 Task: Create a due date automation trigger when advanced on, on the monday of the week a card is due add fields without custom field "Resume" set to a date between 1 and 7 days ago at 11:00 AM.
Action: Mouse moved to (1235, 103)
Screenshot: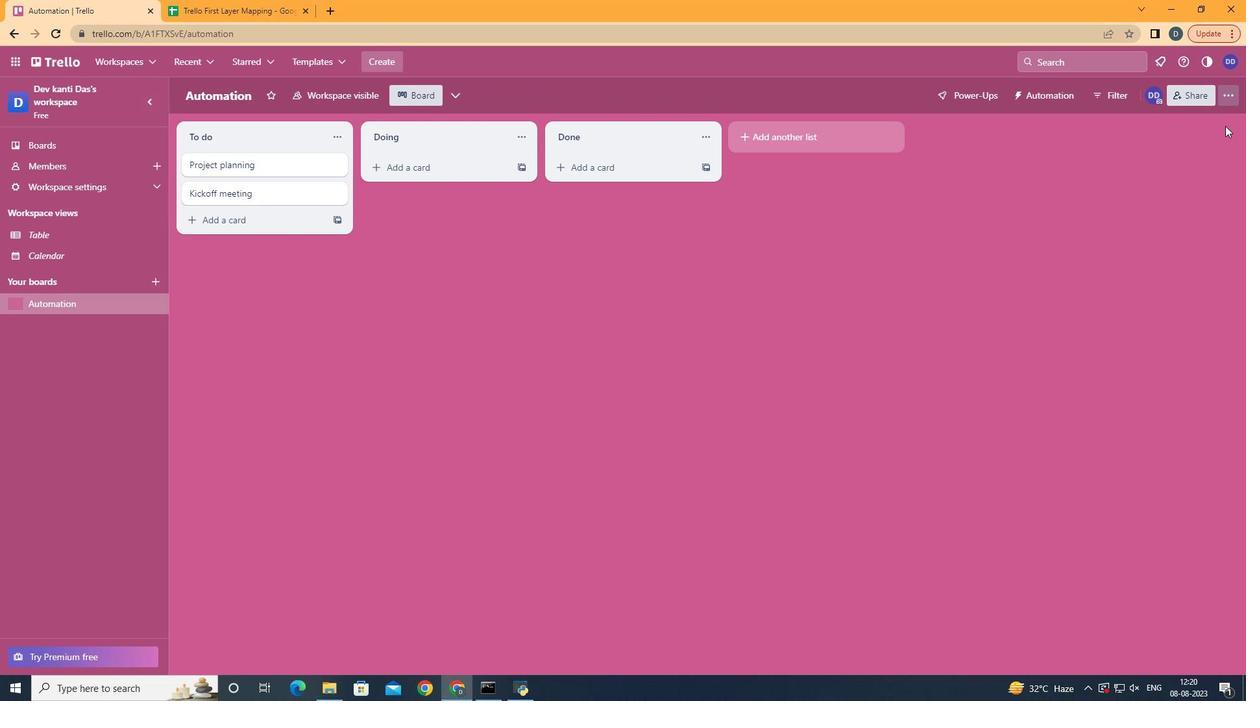 
Action: Mouse pressed left at (1235, 103)
Screenshot: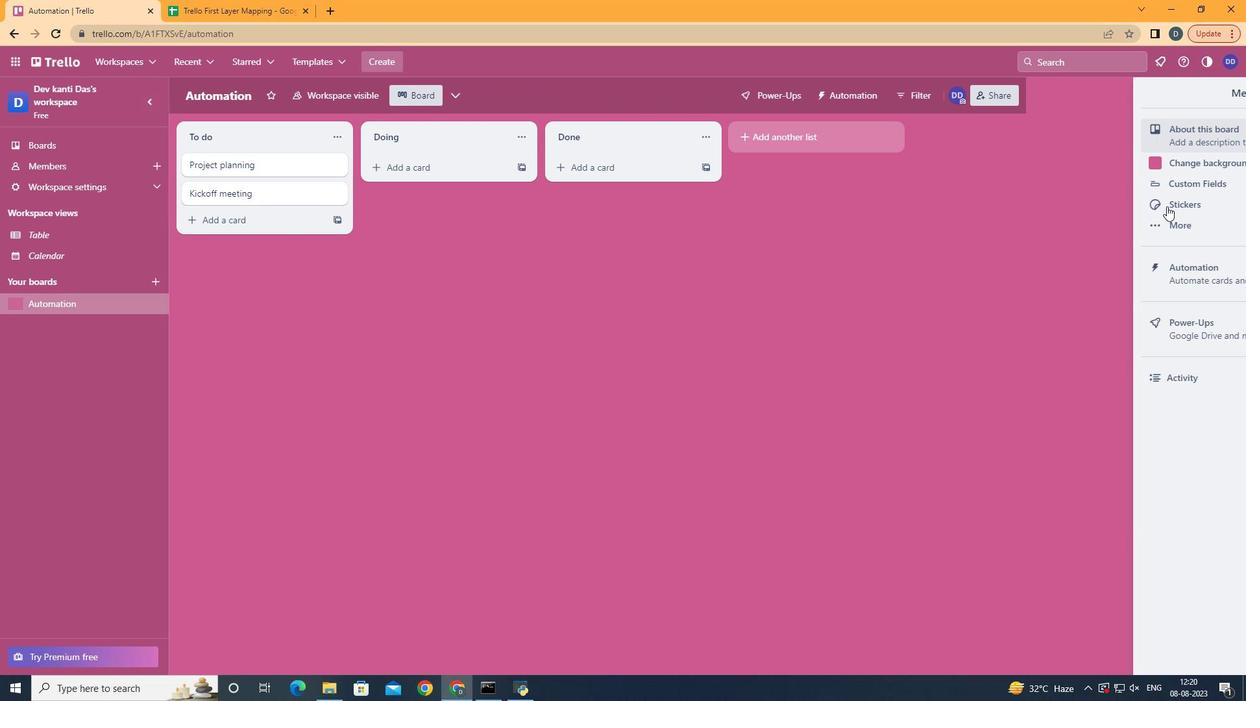 
Action: Mouse moved to (1129, 286)
Screenshot: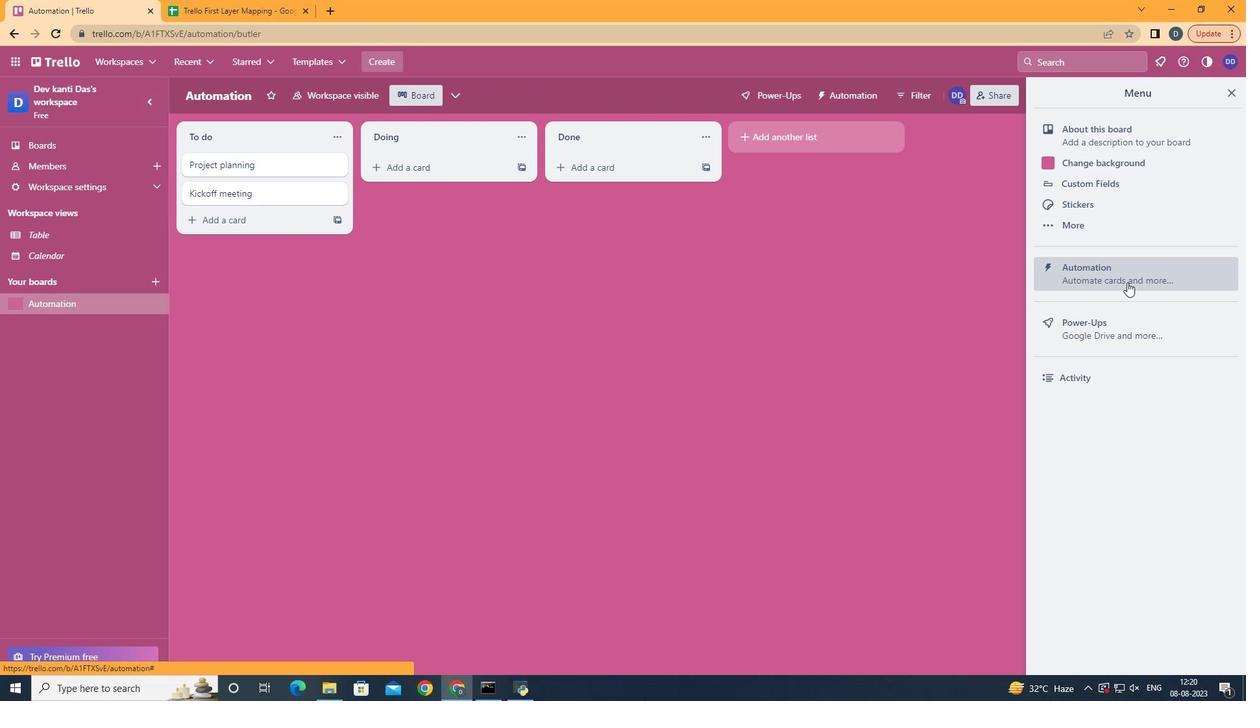 
Action: Mouse pressed left at (1129, 286)
Screenshot: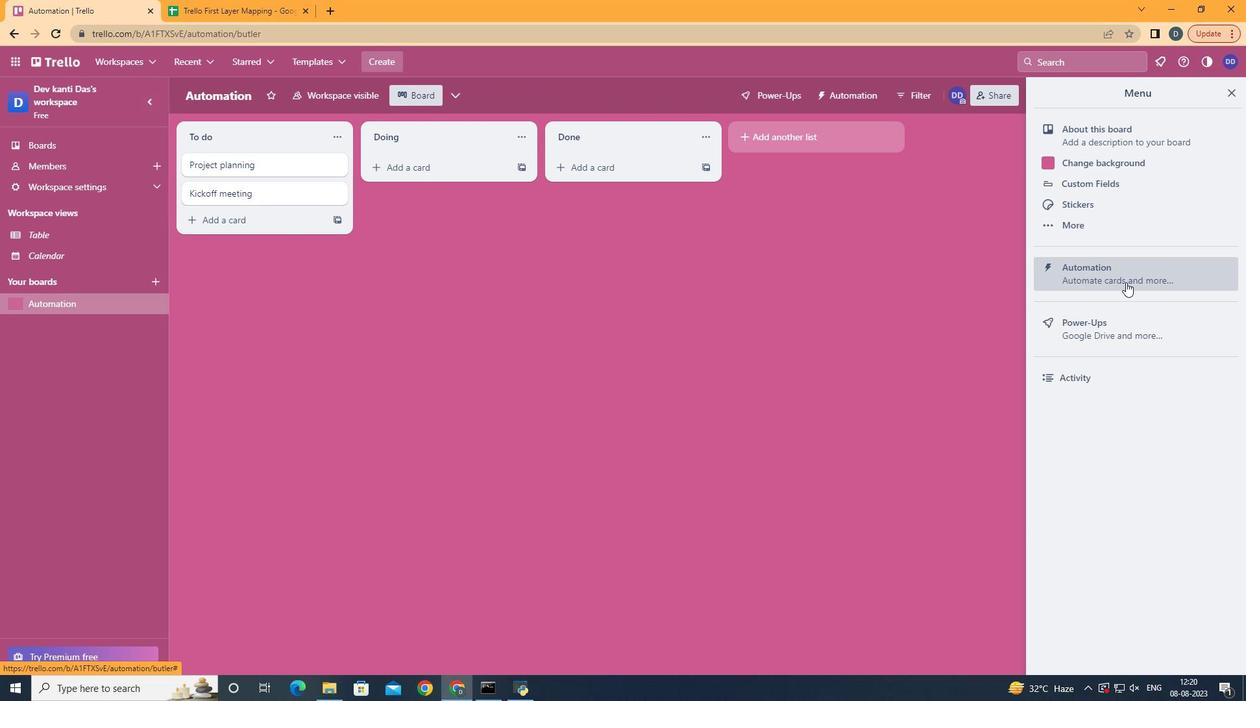 
Action: Mouse moved to (227, 254)
Screenshot: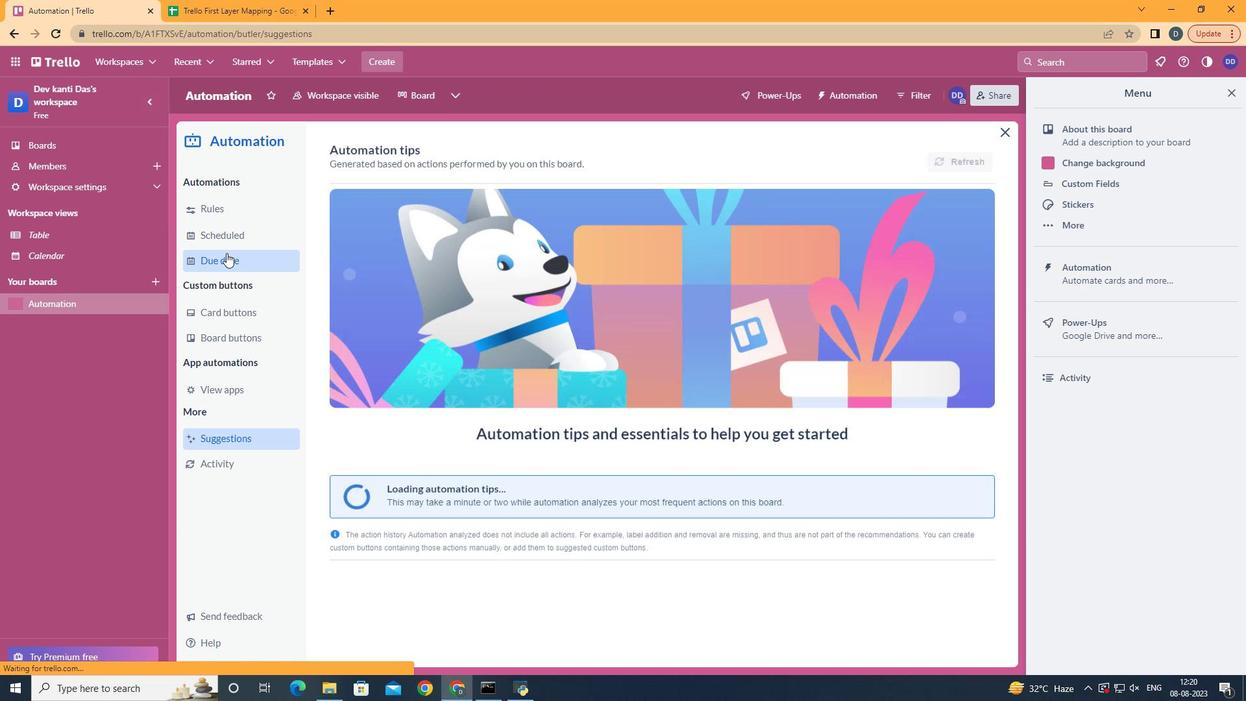 
Action: Mouse pressed left at (227, 254)
Screenshot: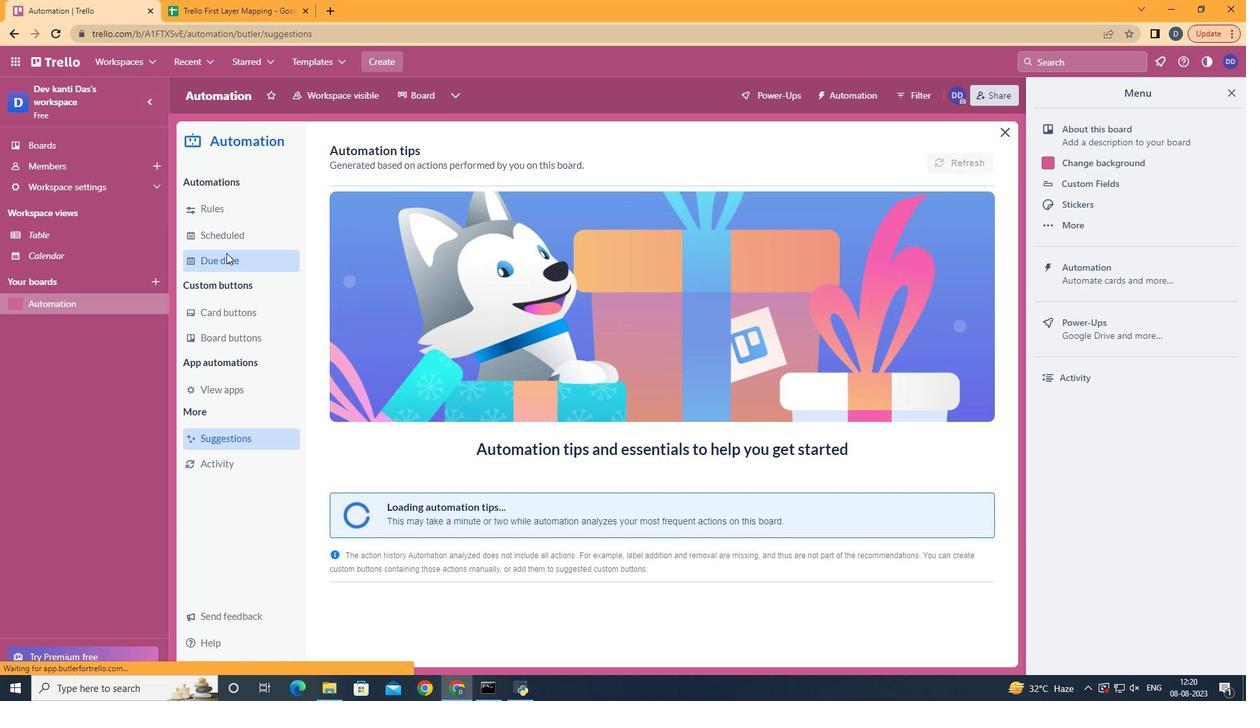 
Action: Mouse moved to (914, 149)
Screenshot: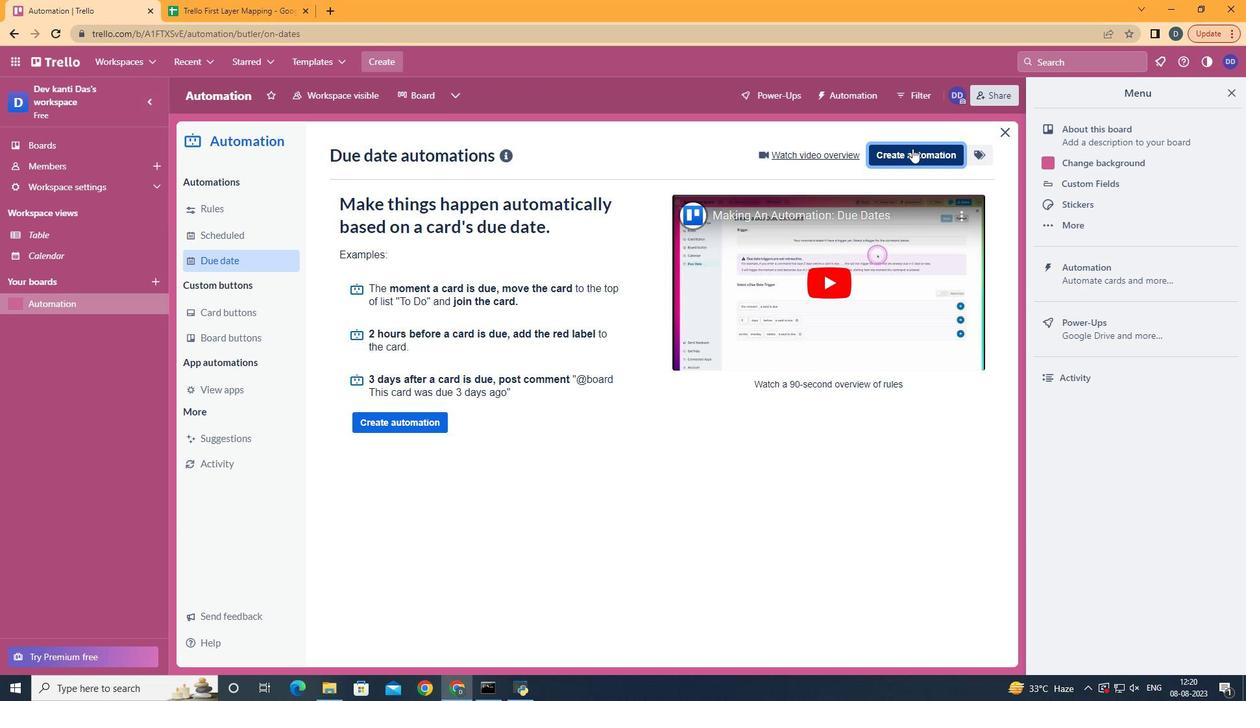 
Action: Mouse pressed left at (914, 149)
Screenshot: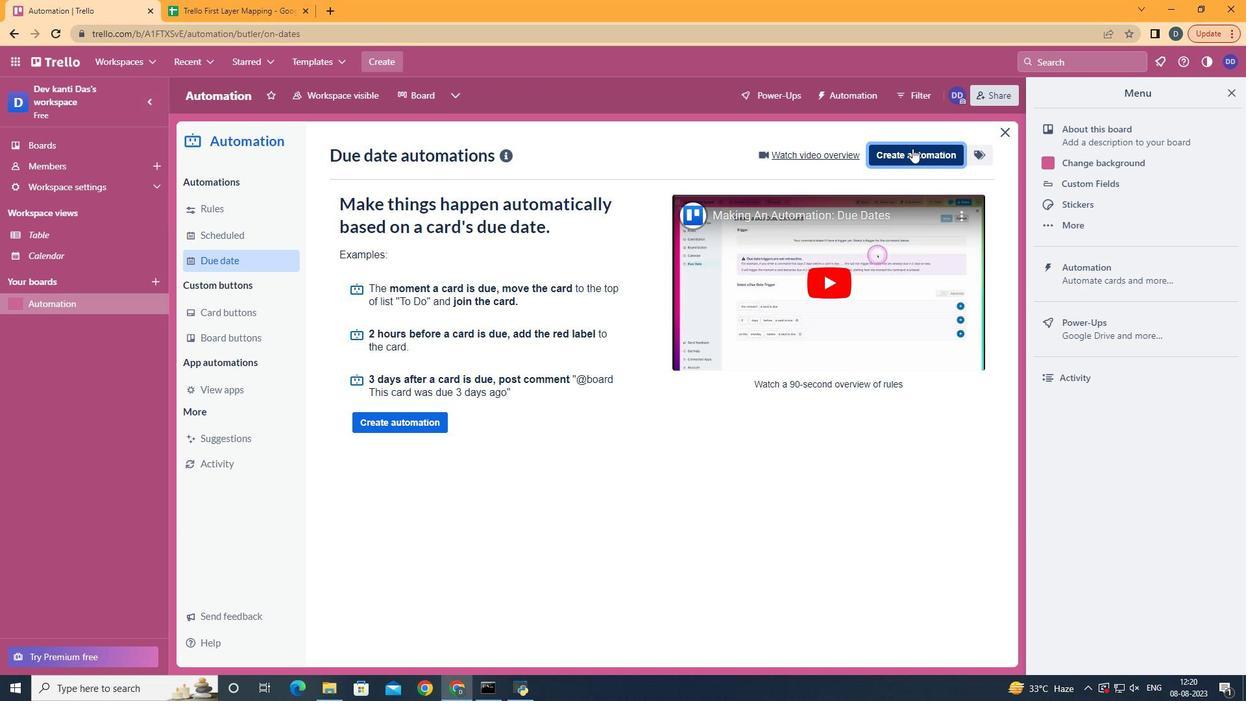 
Action: Mouse moved to (688, 281)
Screenshot: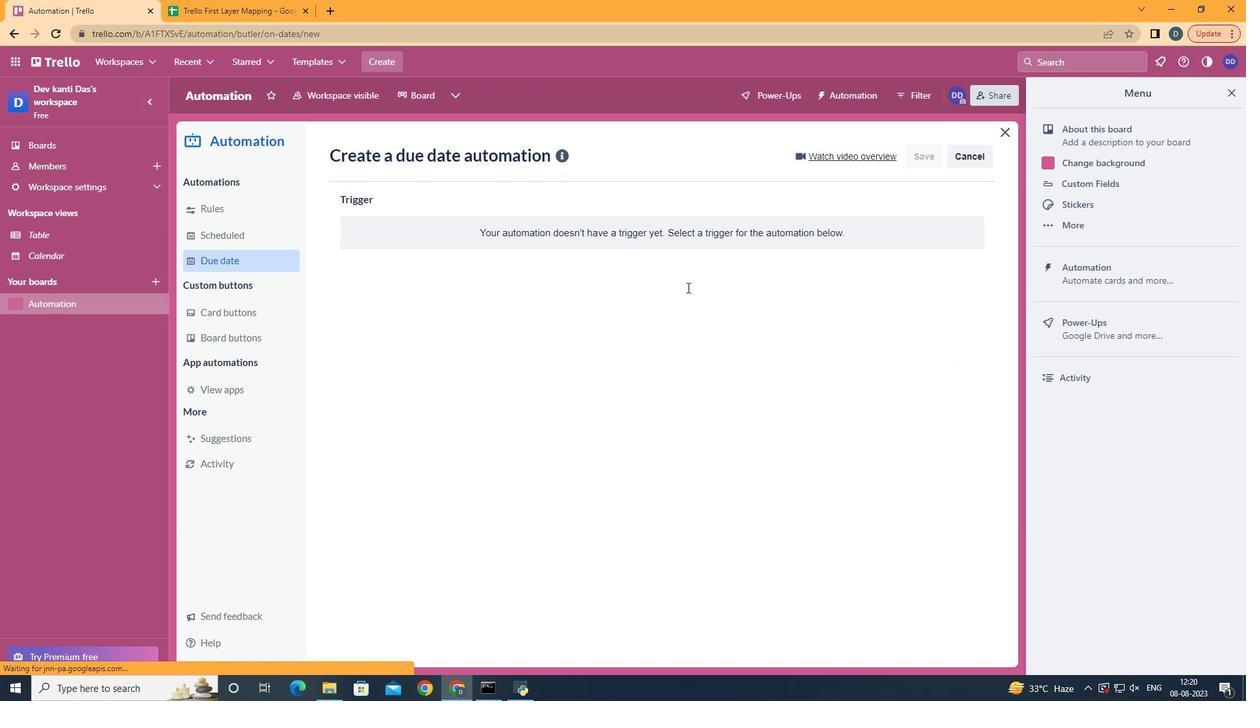 
Action: Mouse pressed left at (688, 281)
Screenshot: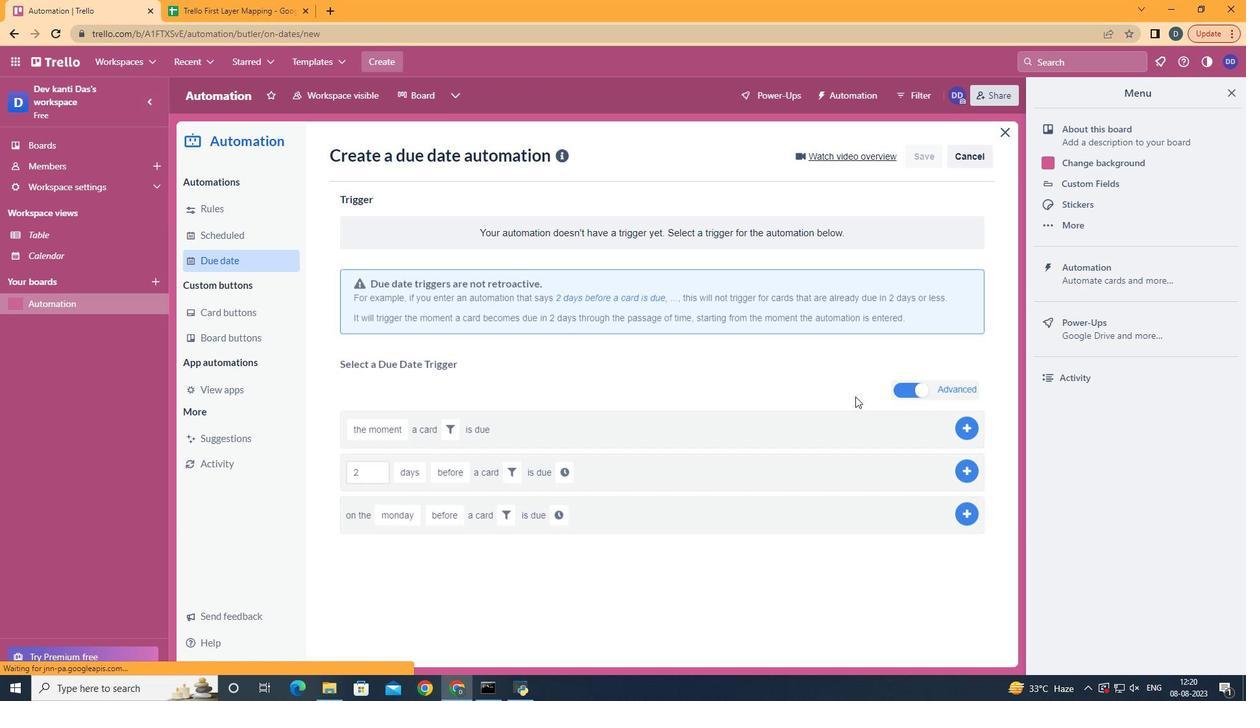 
Action: Mouse moved to (413, 344)
Screenshot: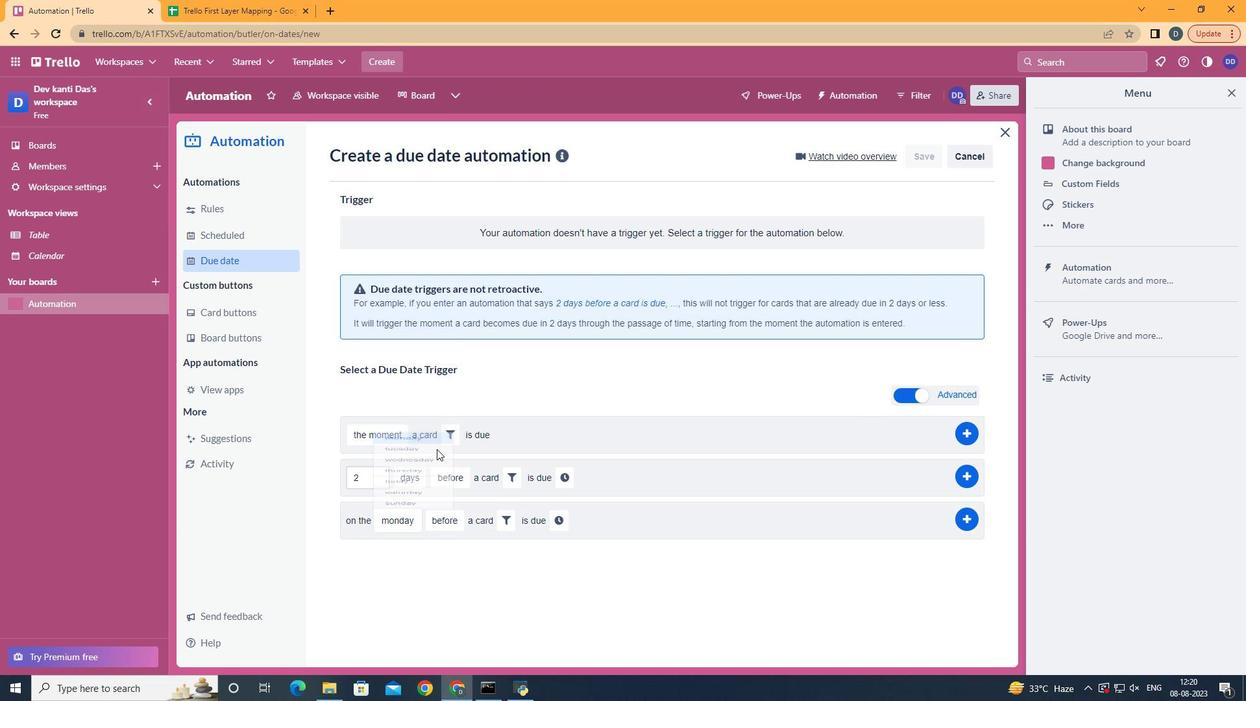 
Action: Mouse pressed left at (413, 344)
Screenshot: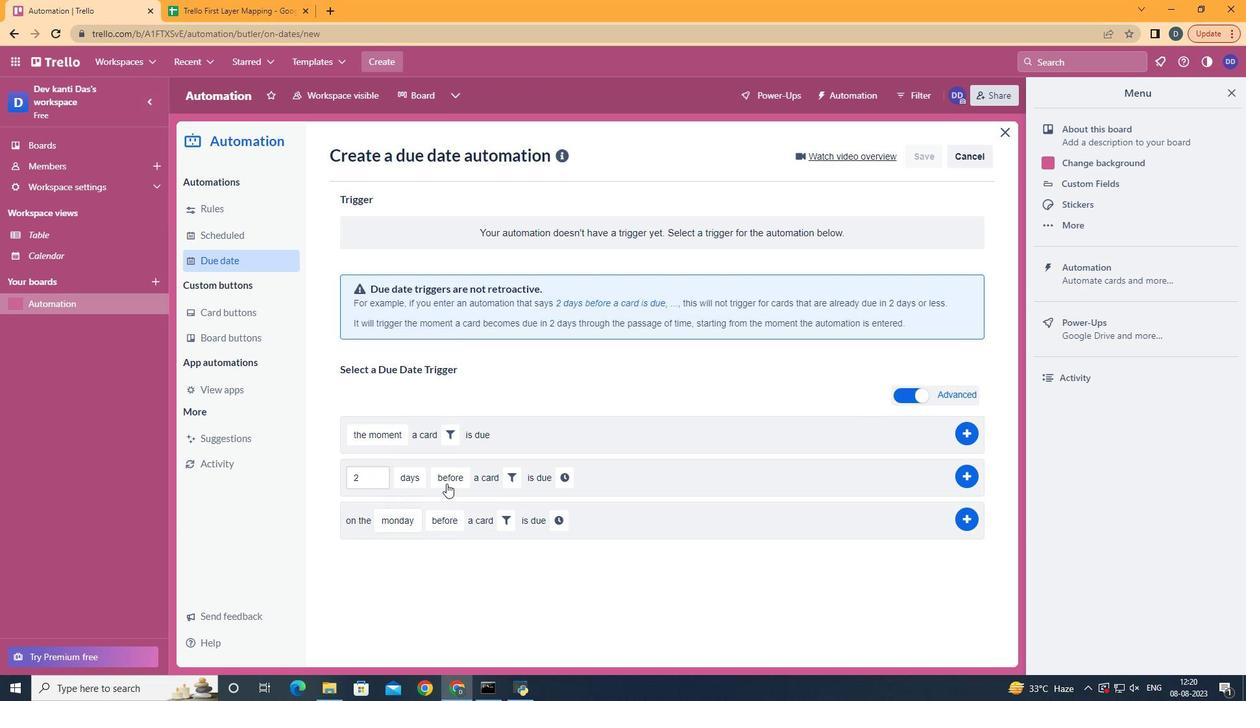 
Action: Mouse moved to (467, 593)
Screenshot: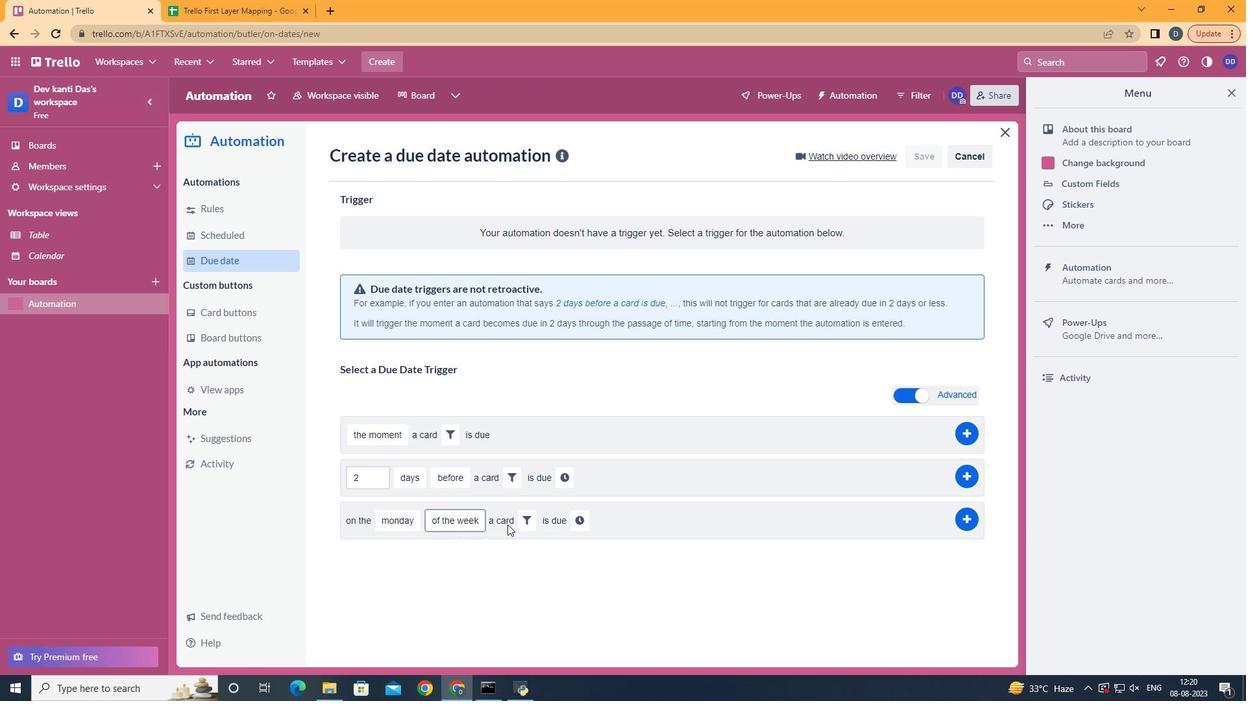 
Action: Mouse pressed left at (467, 593)
Screenshot: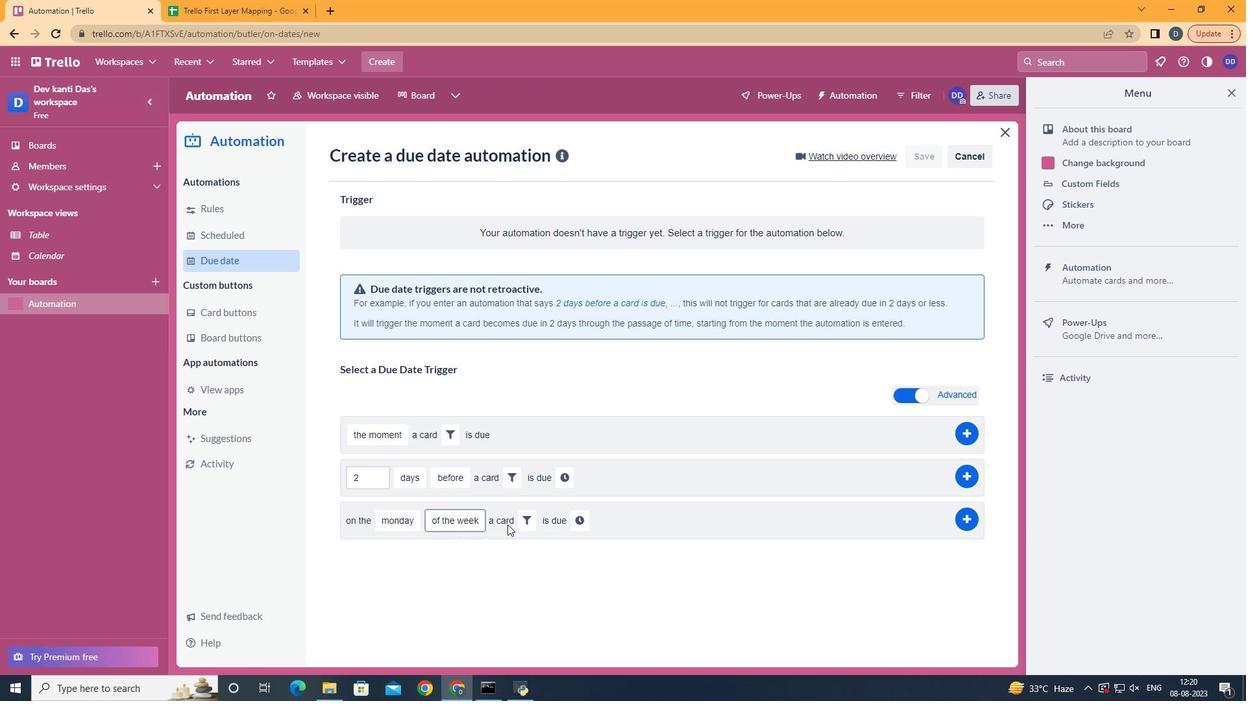 
Action: Mouse moved to (516, 516)
Screenshot: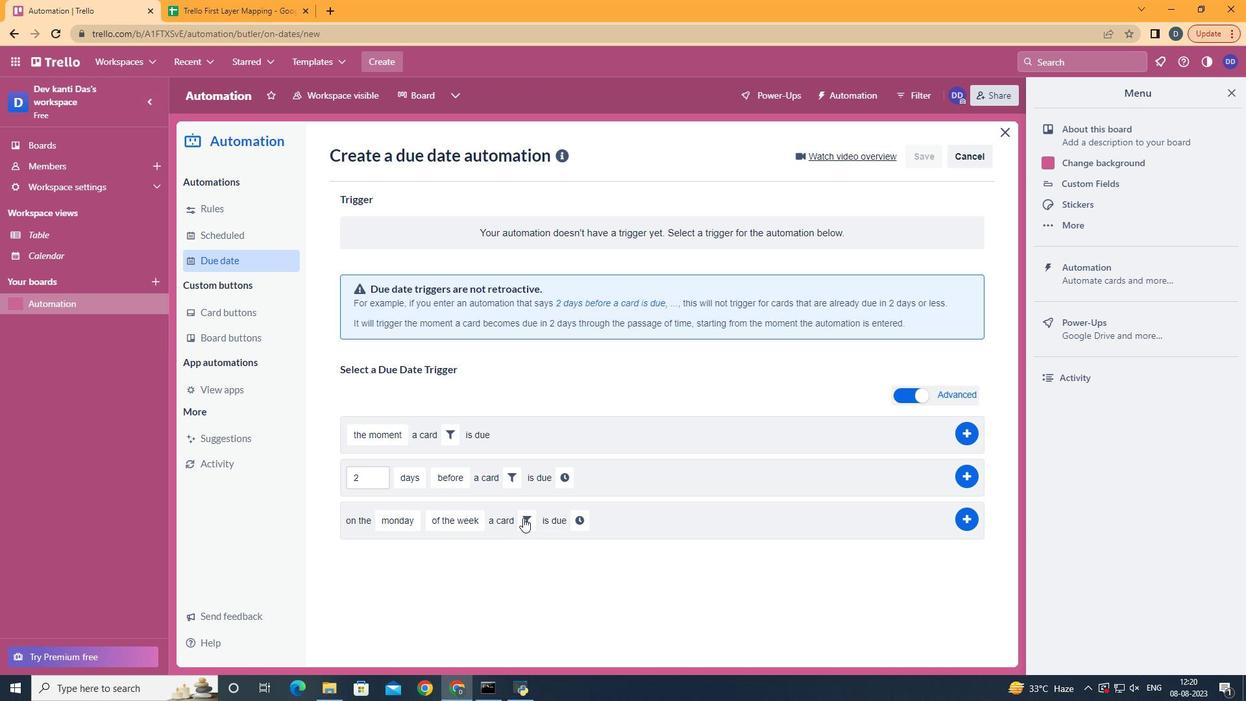 
Action: Mouse pressed left at (516, 516)
Screenshot: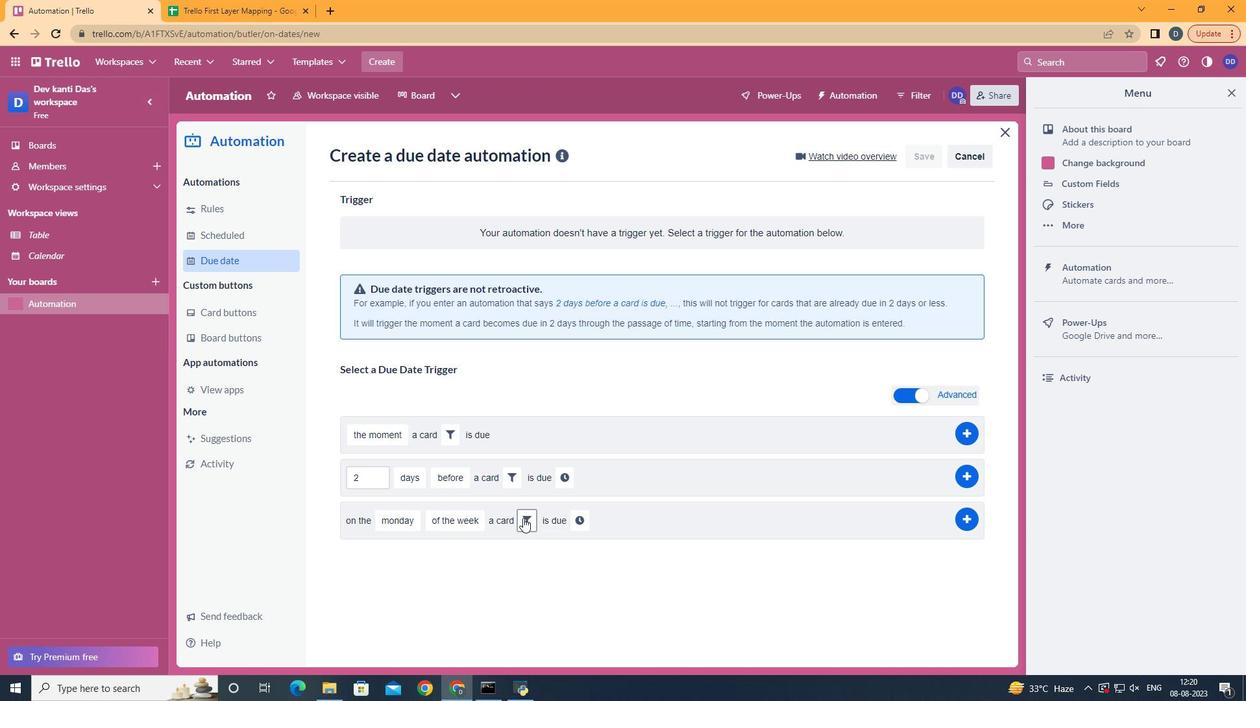 
Action: Mouse moved to (524, 519)
Screenshot: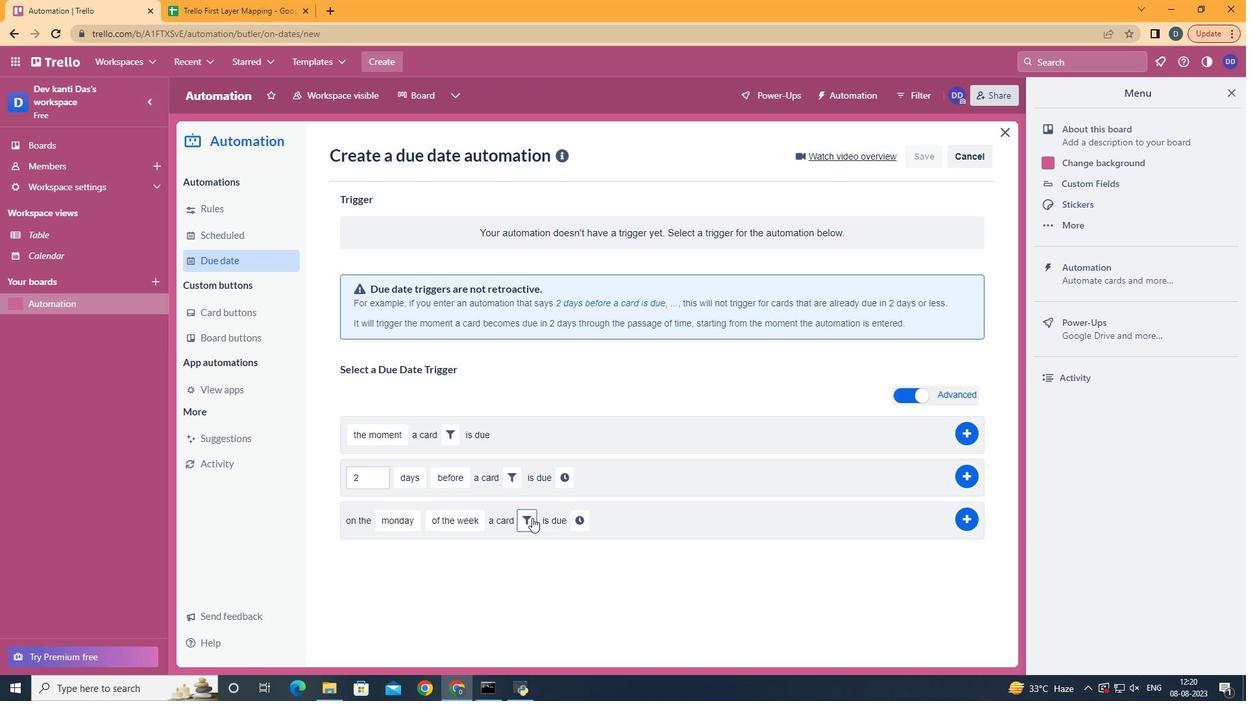 
Action: Mouse pressed left at (524, 519)
Screenshot: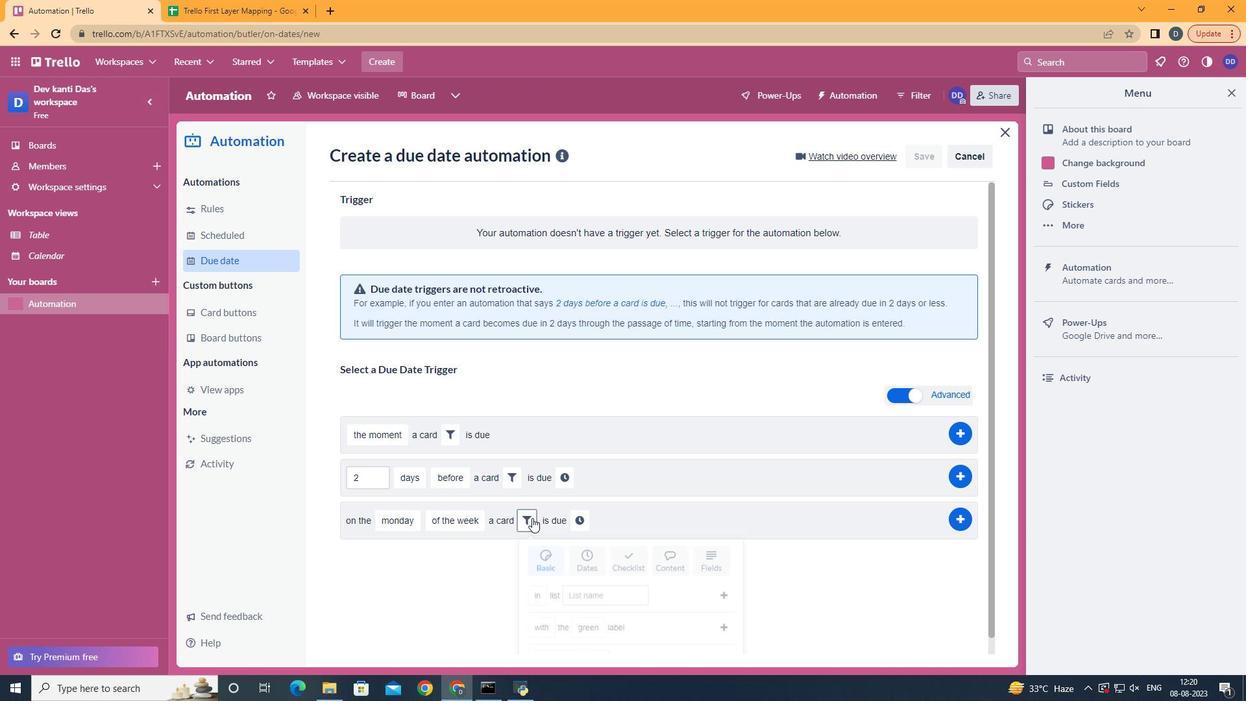 
Action: Mouse moved to (736, 567)
Screenshot: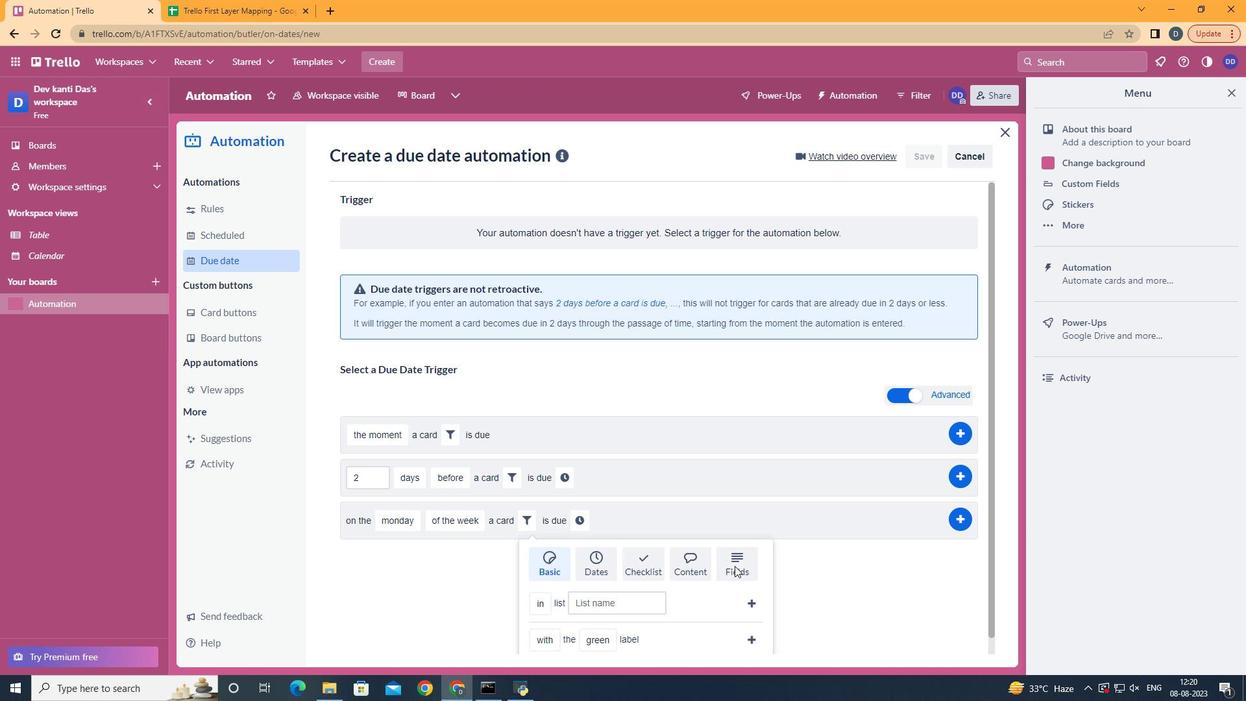 
Action: Mouse pressed left at (736, 567)
Screenshot: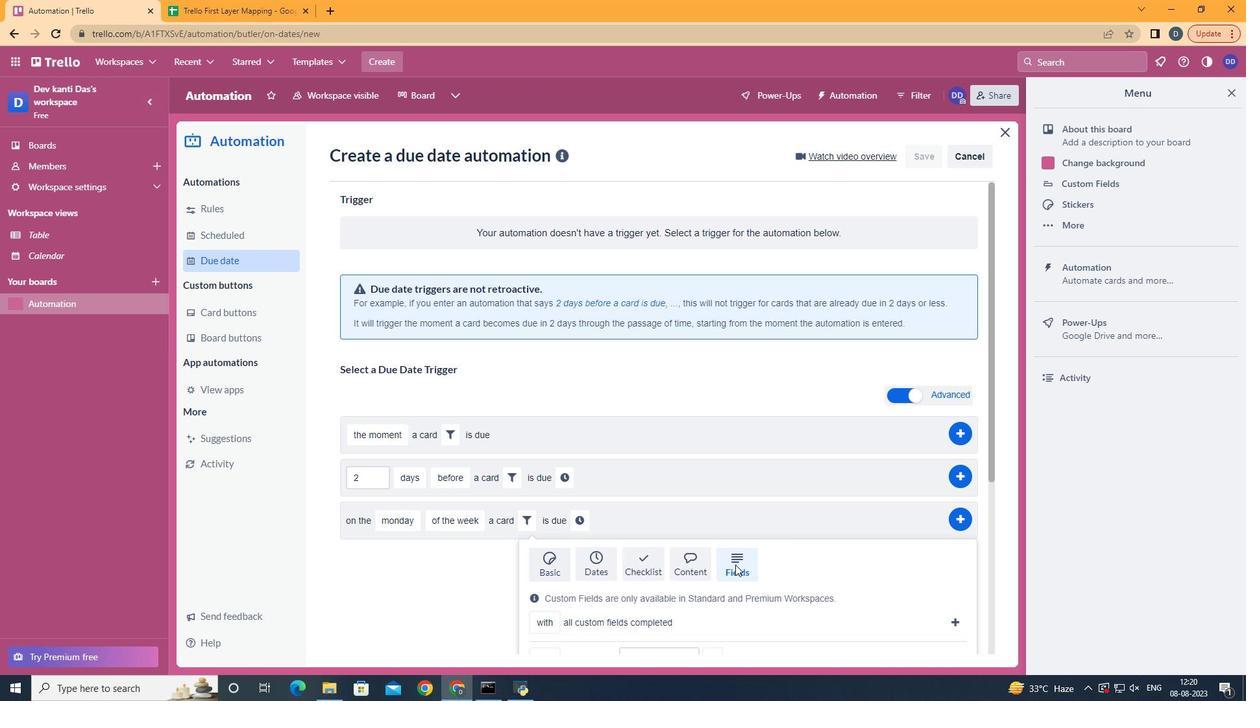 
Action: Mouse moved to (736, 566)
Screenshot: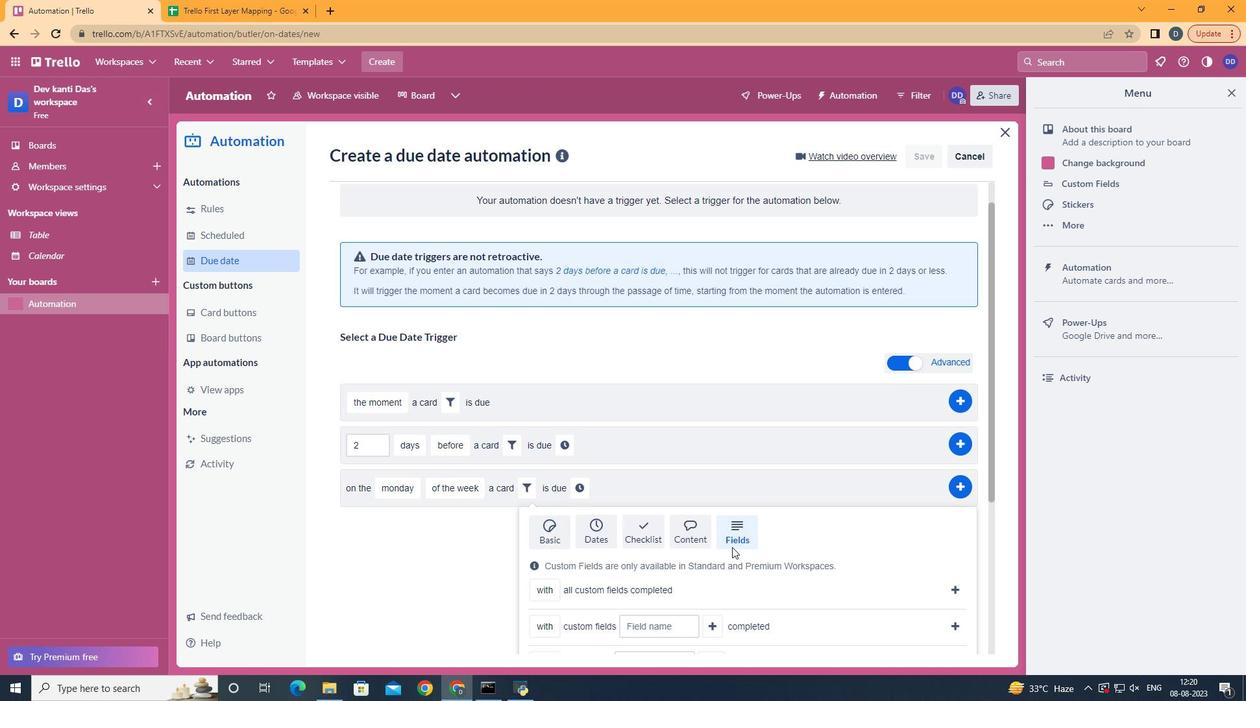 
Action: Mouse scrolled (736, 565) with delta (0, 0)
Screenshot: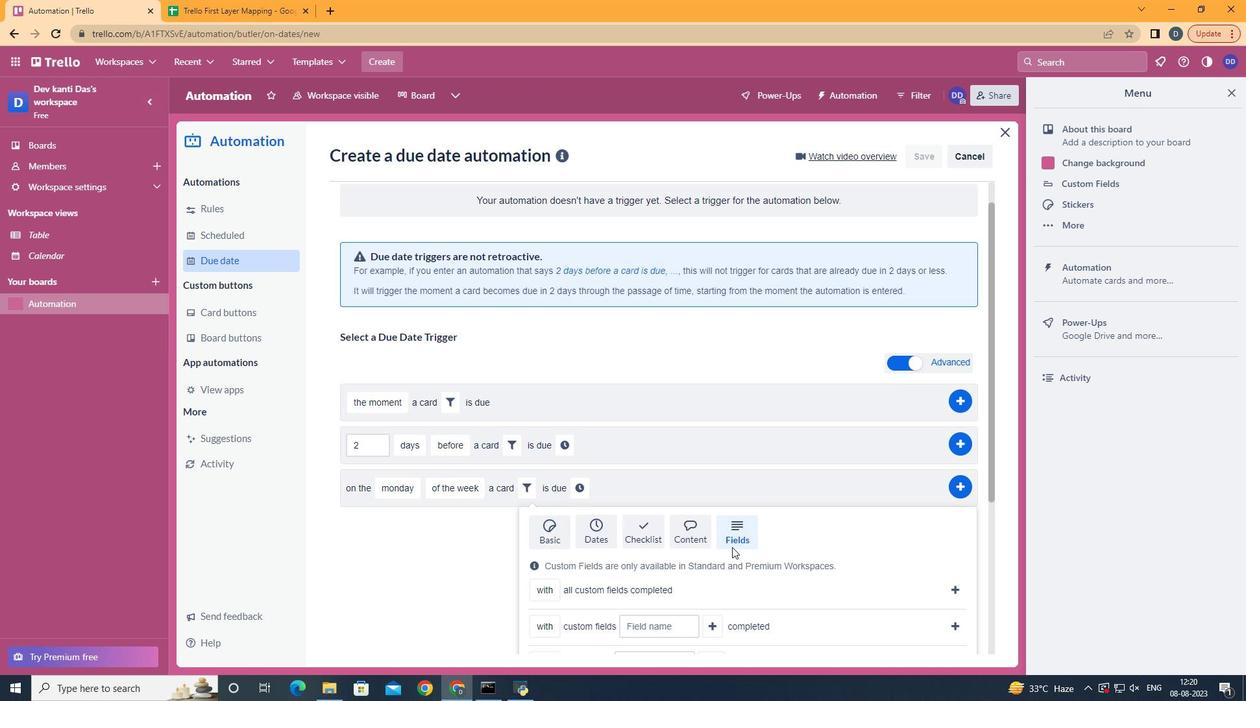 
Action: Mouse moved to (736, 566)
Screenshot: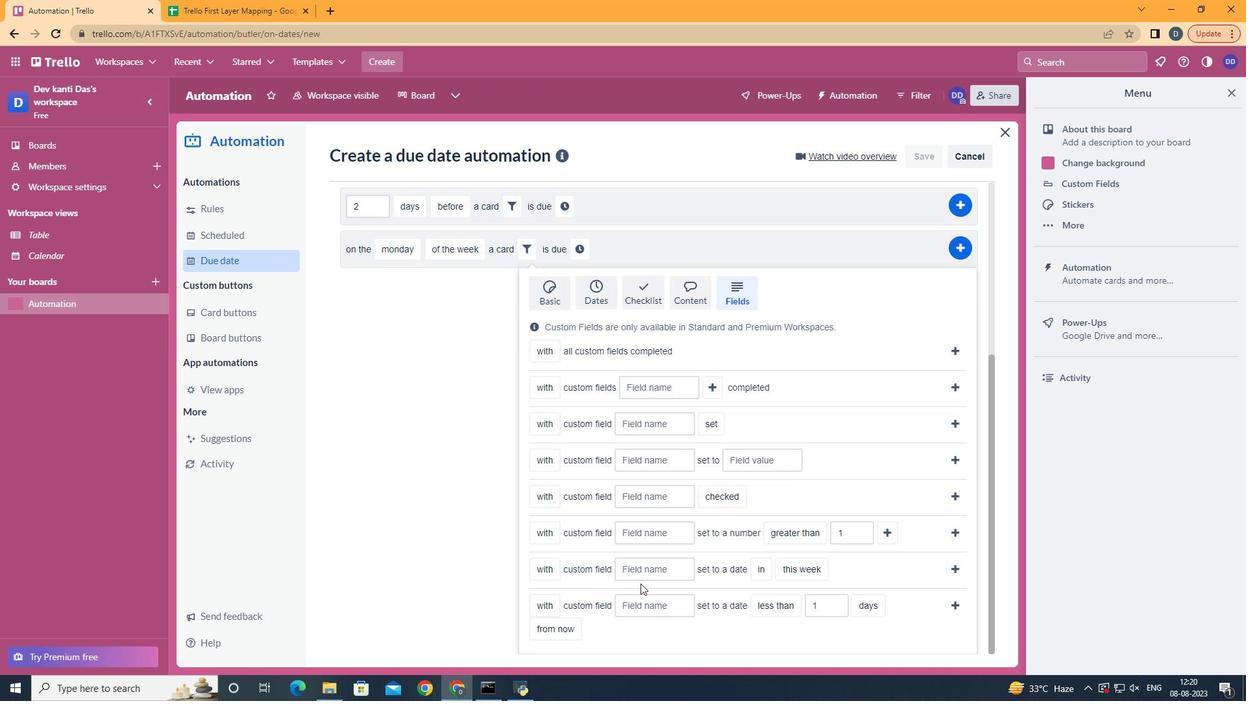 
Action: Mouse scrolled (736, 565) with delta (0, 0)
Screenshot: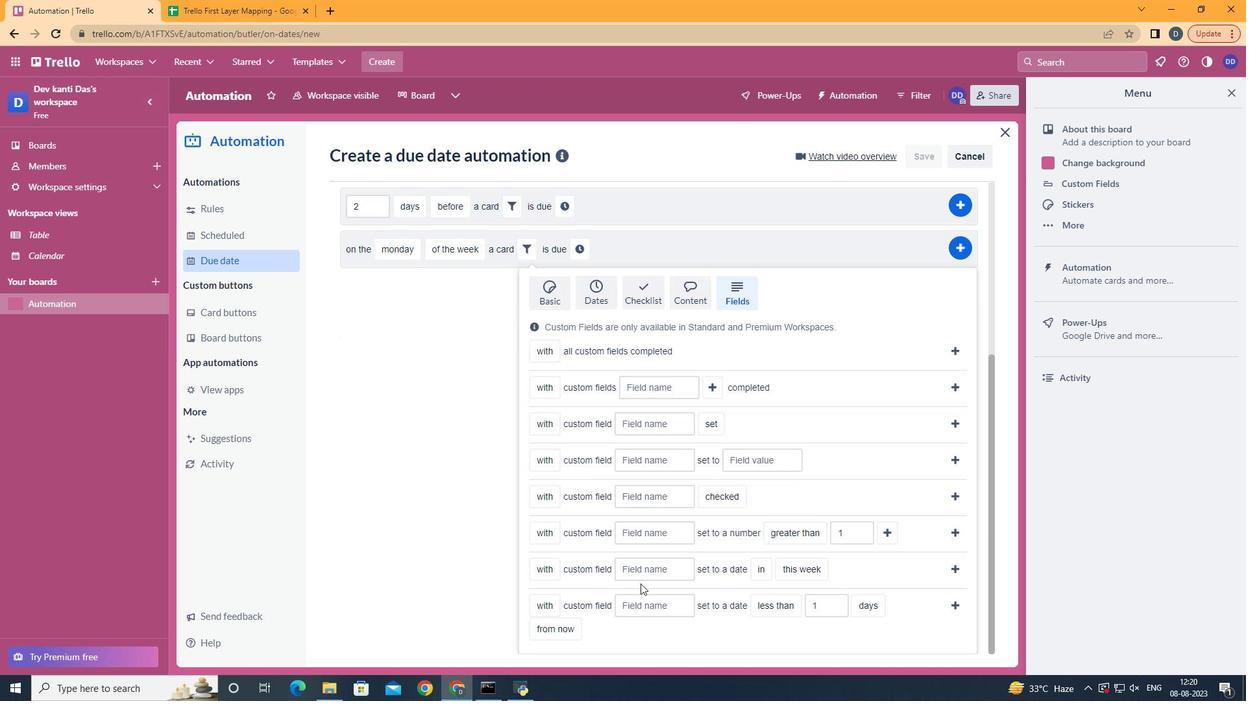 
Action: Mouse moved to (736, 556)
Screenshot: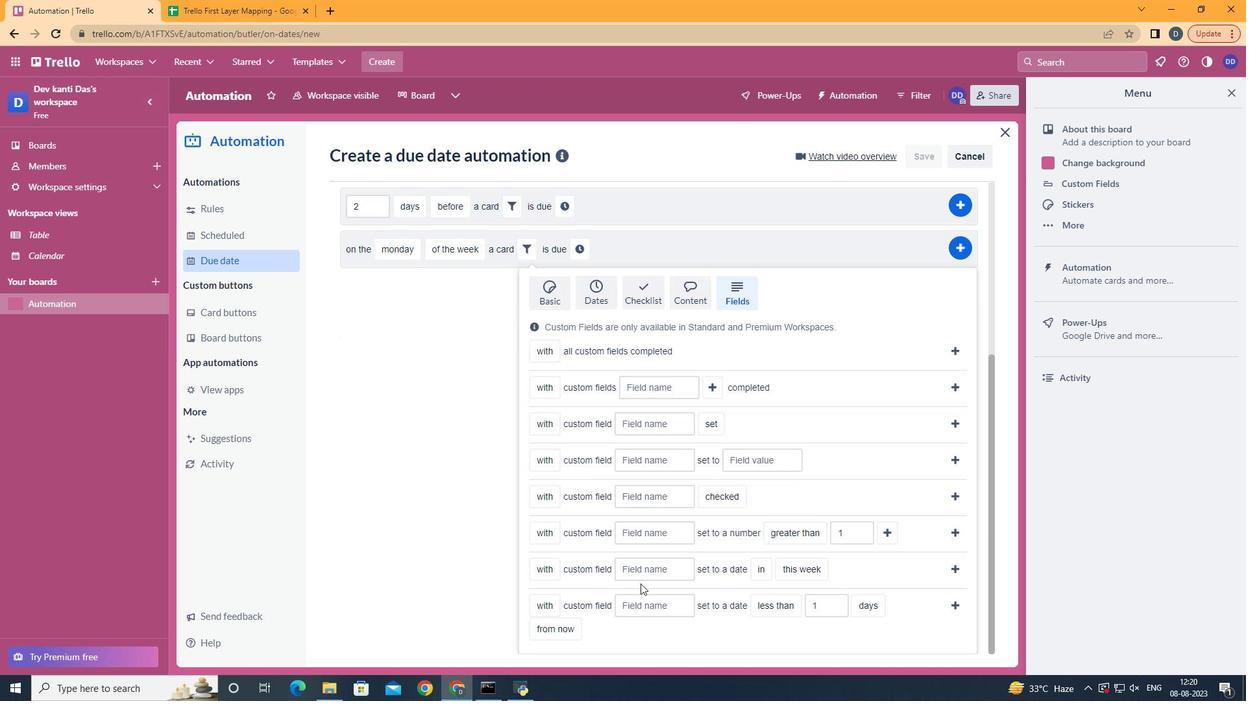 
Action: Mouse scrolled (736, 565) with delta (0, 0)
Screenshot: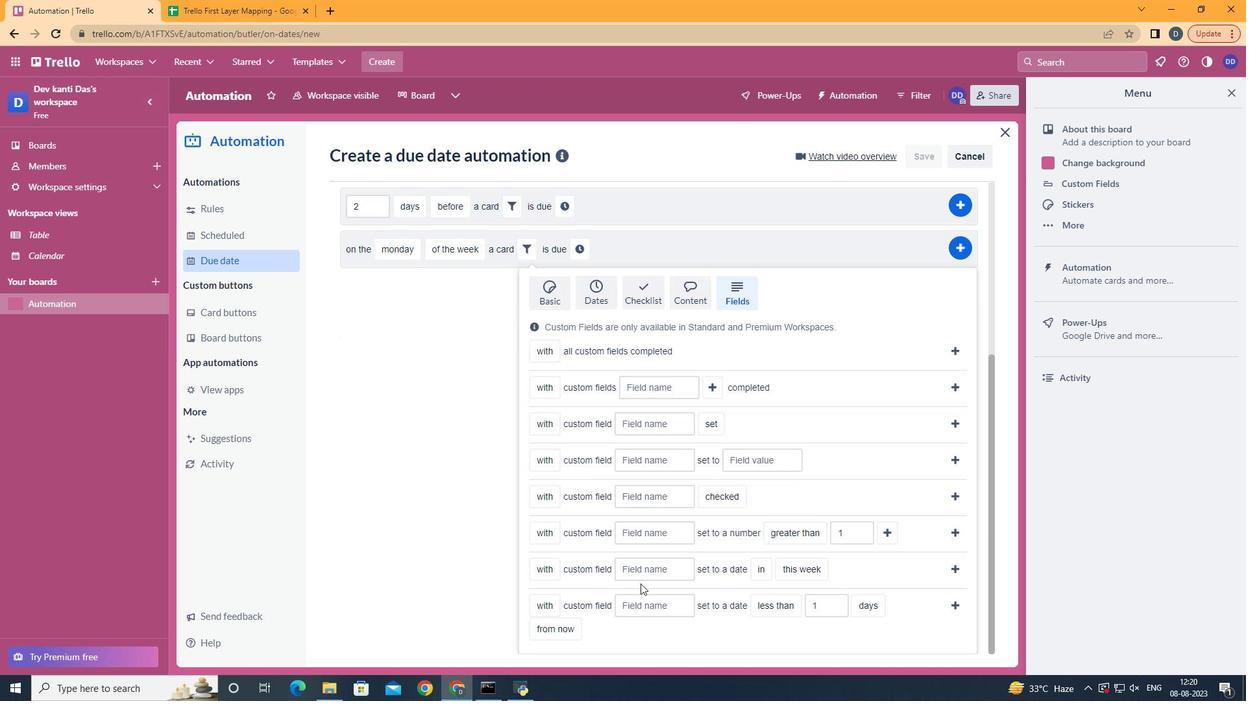 
Action: Mouse moved to (736, 553)
Screenshot: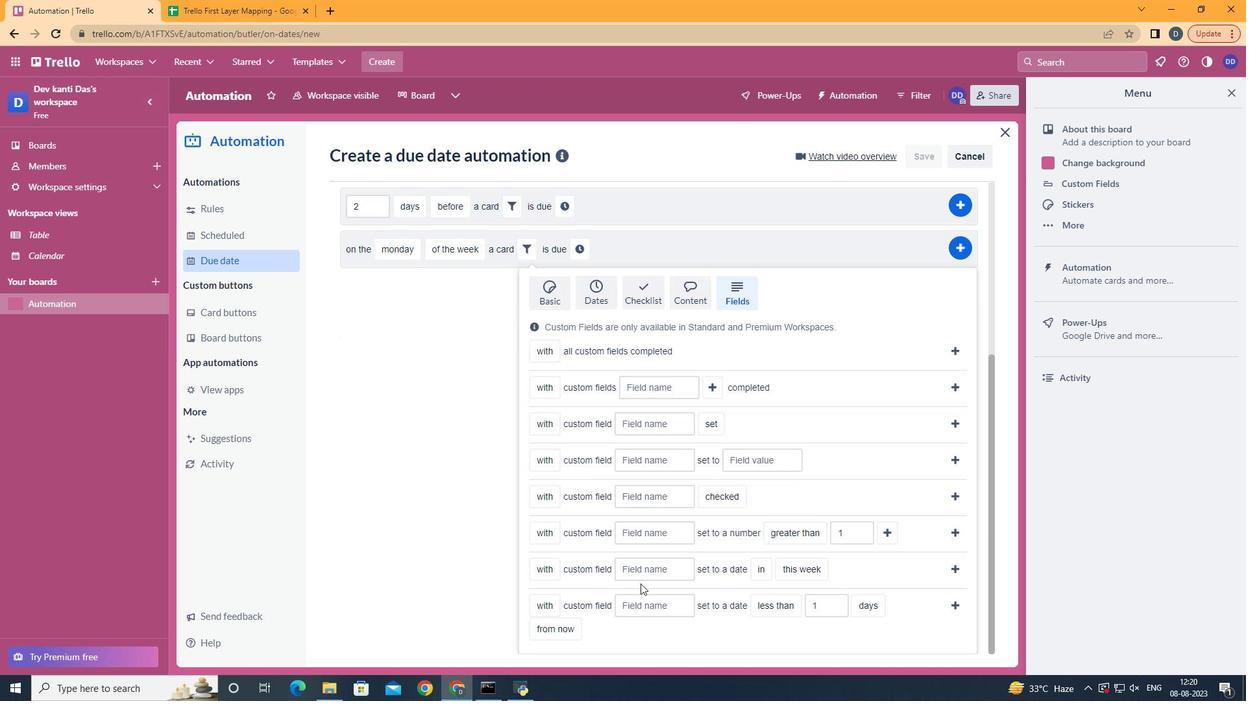 
Action: Mouse scrolled (736, 565) with delta (0, 0)
Screenshot: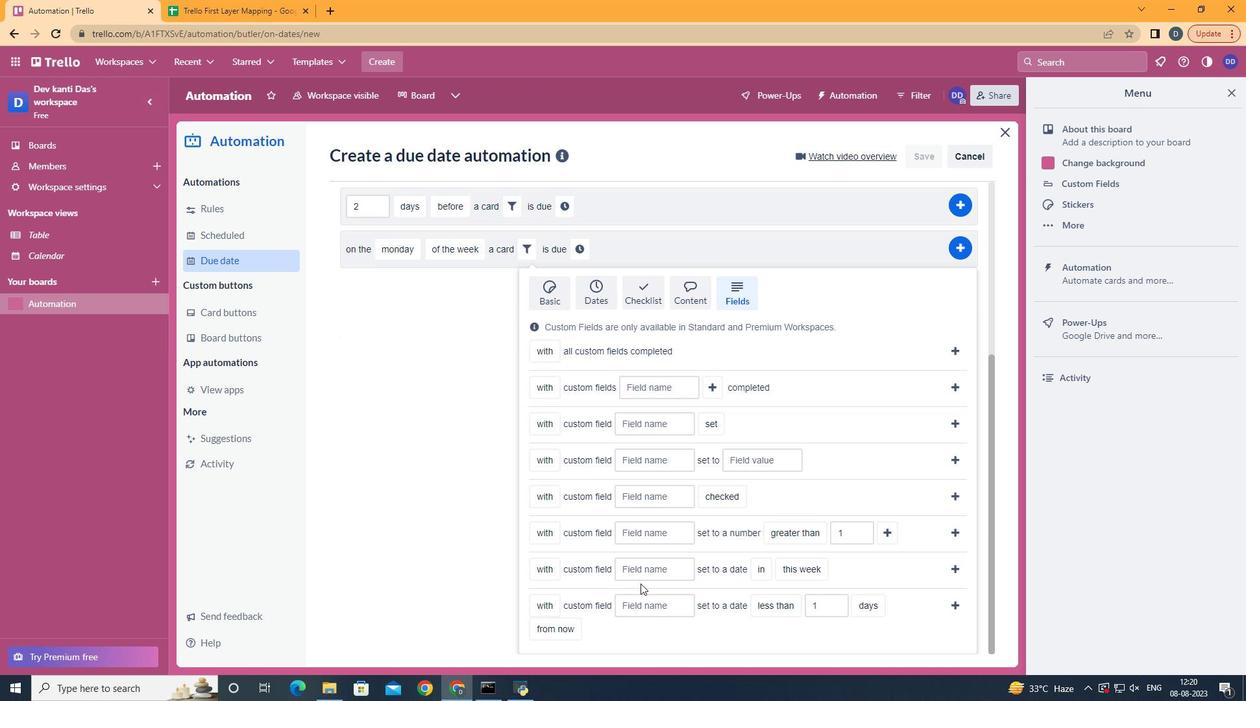 
Action: Mouse moved to (736, 553)
Screenshot: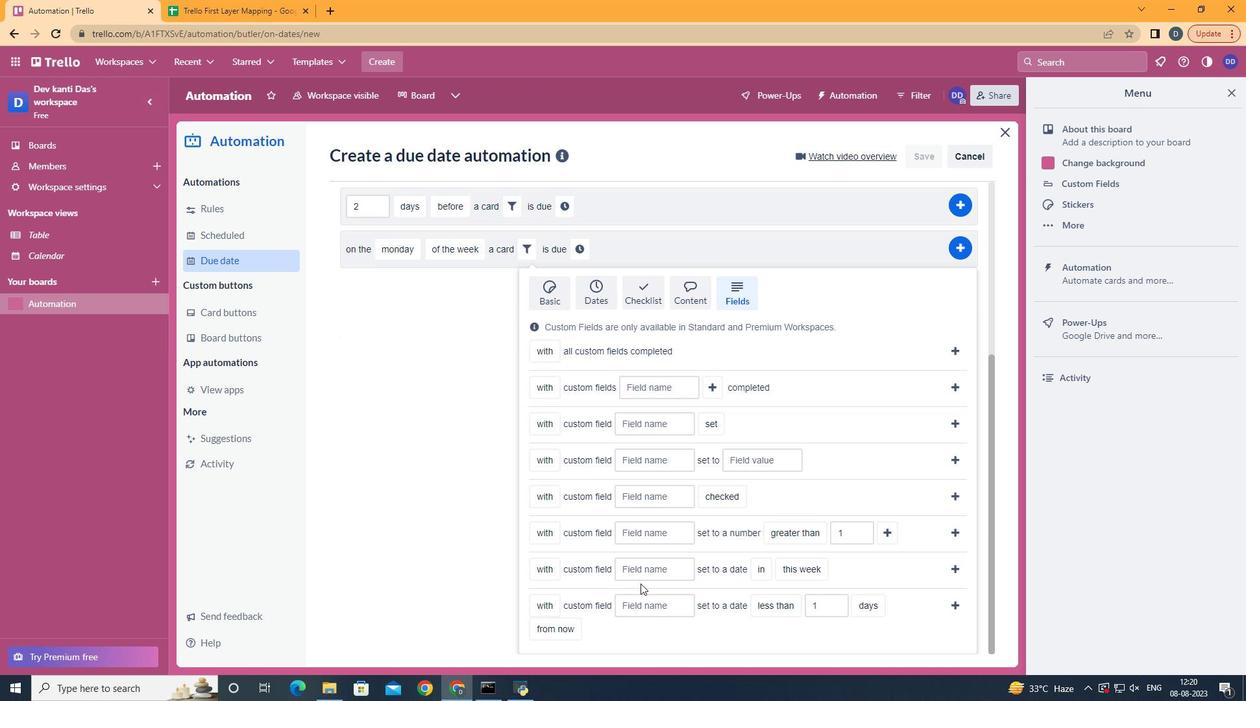 
Action: Mouse scrolled (736, 565) with delta (0, 0)
Screenshot: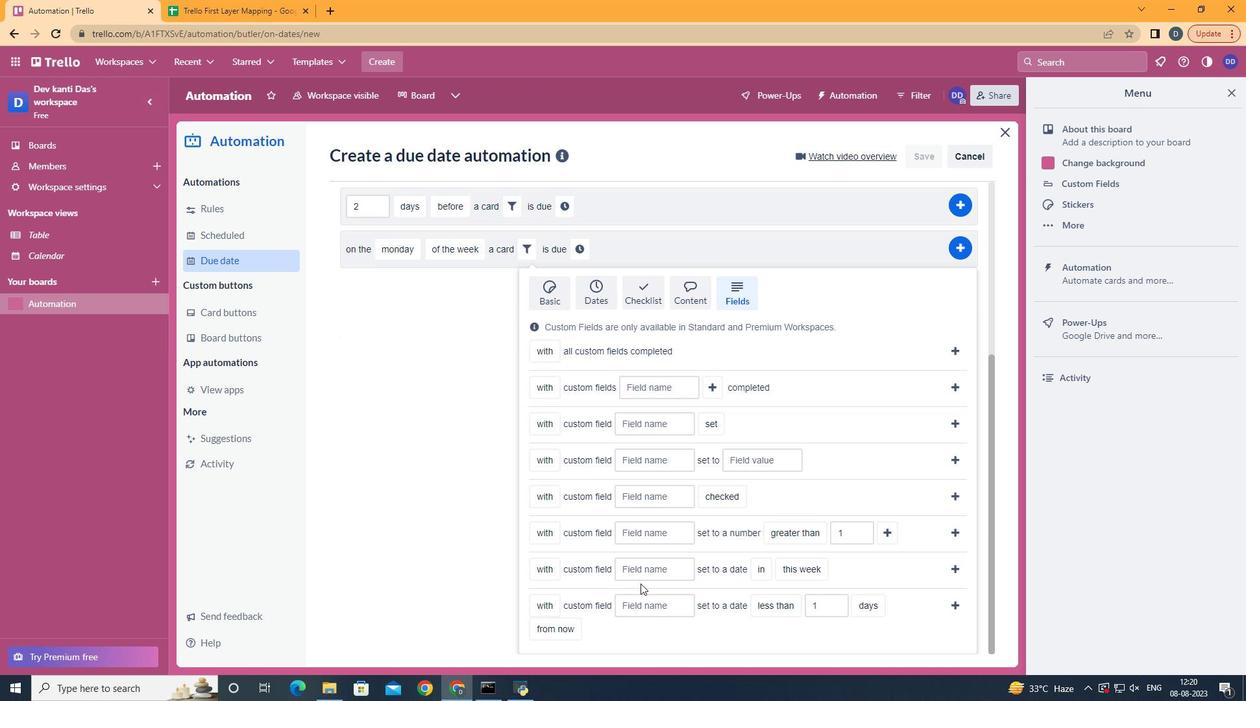
Action: Mouse moved to (551, 575)
Screenshot: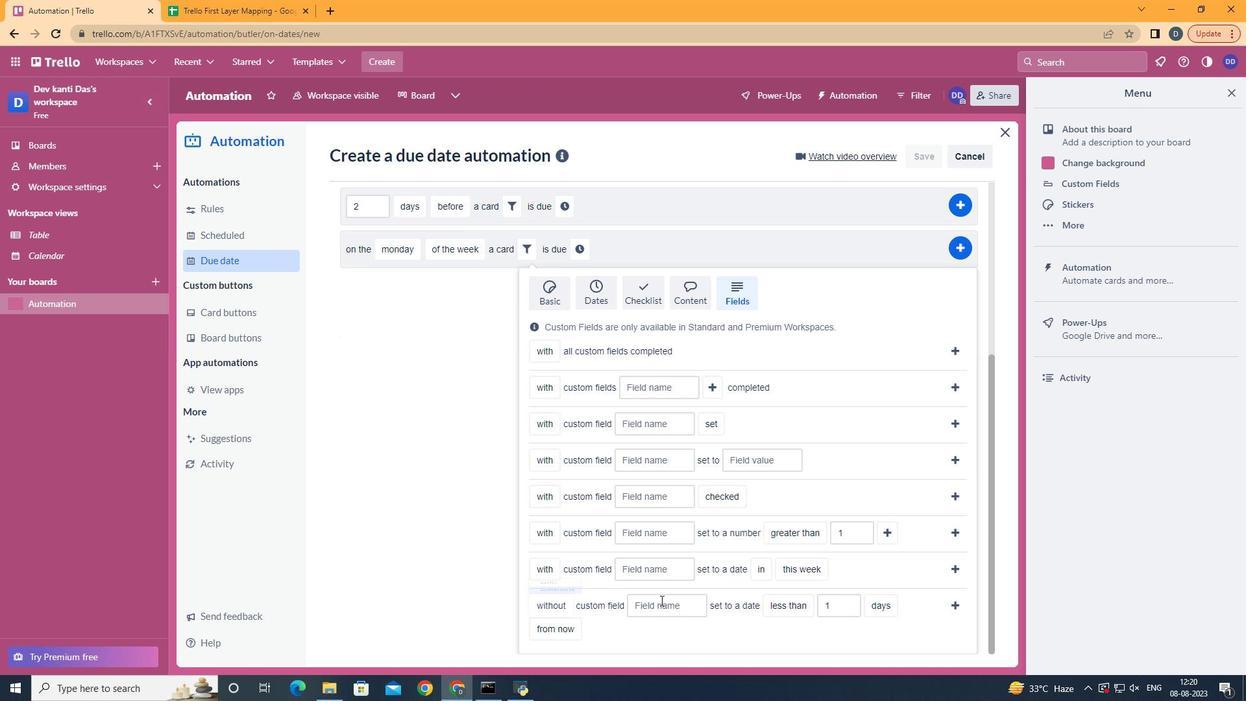 
Action: Mouse pressed left at (551, 575)
Screenshot: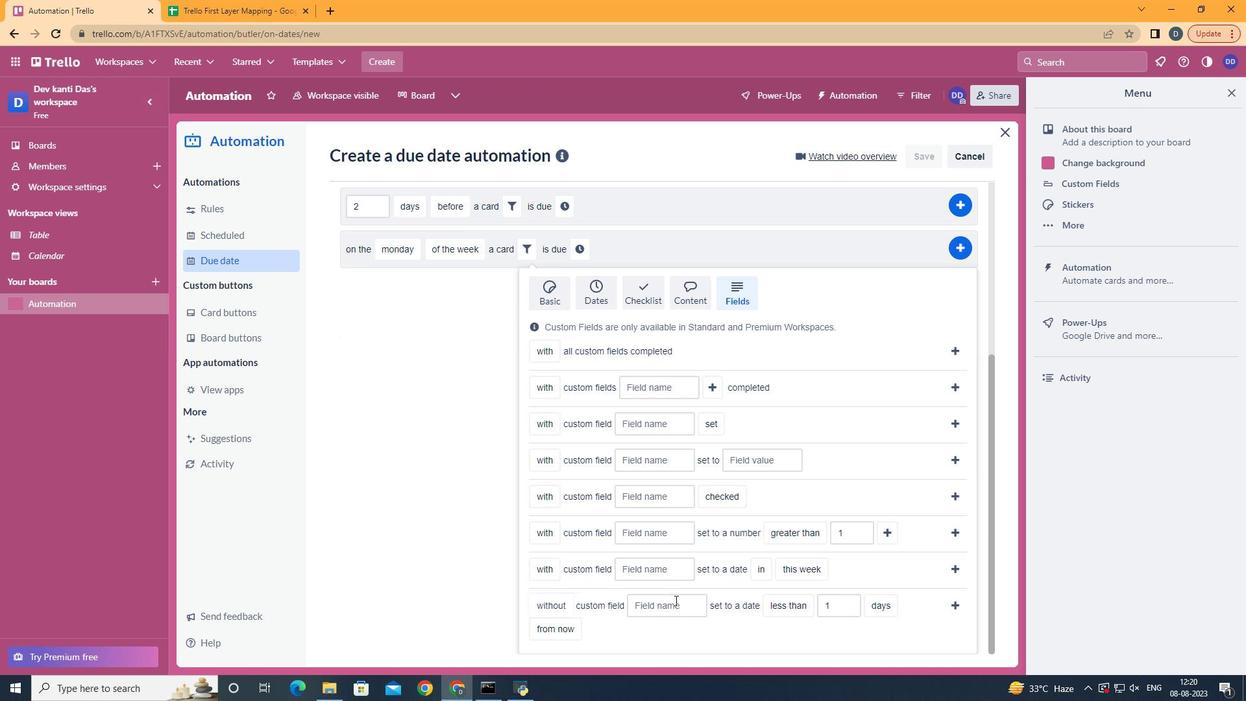 
Action: Mouse moved to (676, 601)
Screenshot: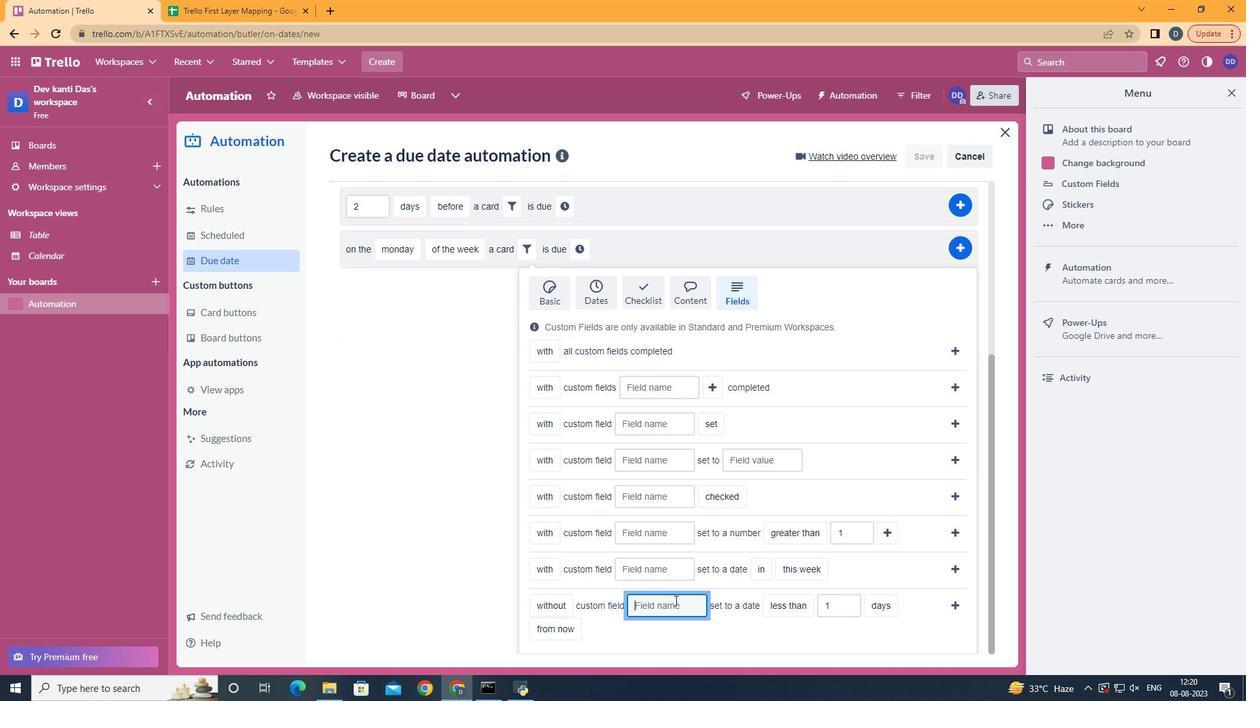 
Action: Mouse pressed left at (676, 601)
Screenshot: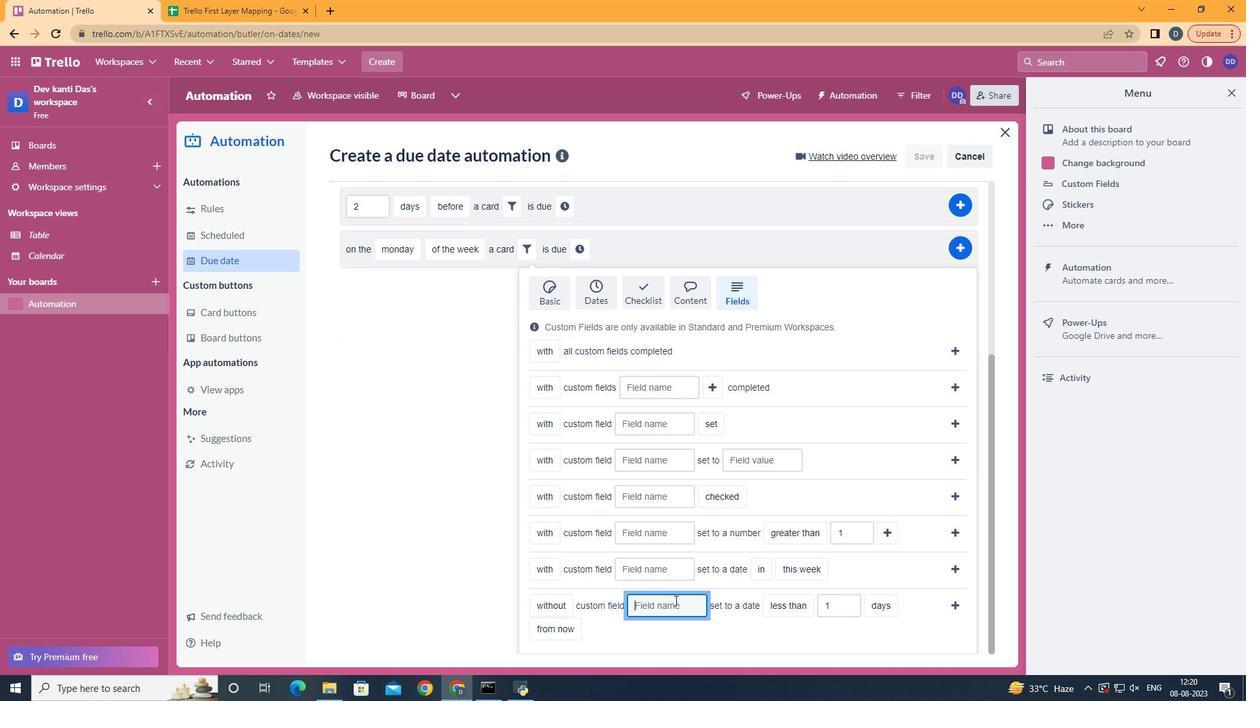 
Action: Key pressed <Key.shift>Resume
Screenshot: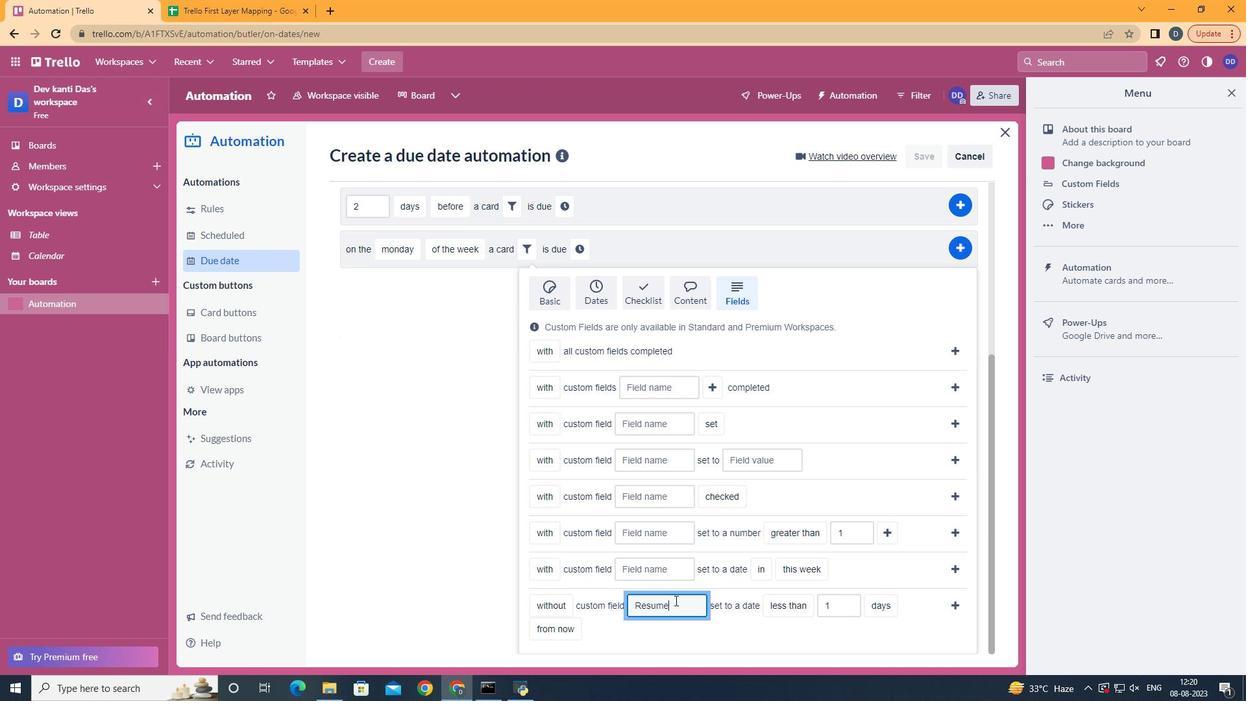 
Action: Mouse moved to (798, 578)
Screenshot: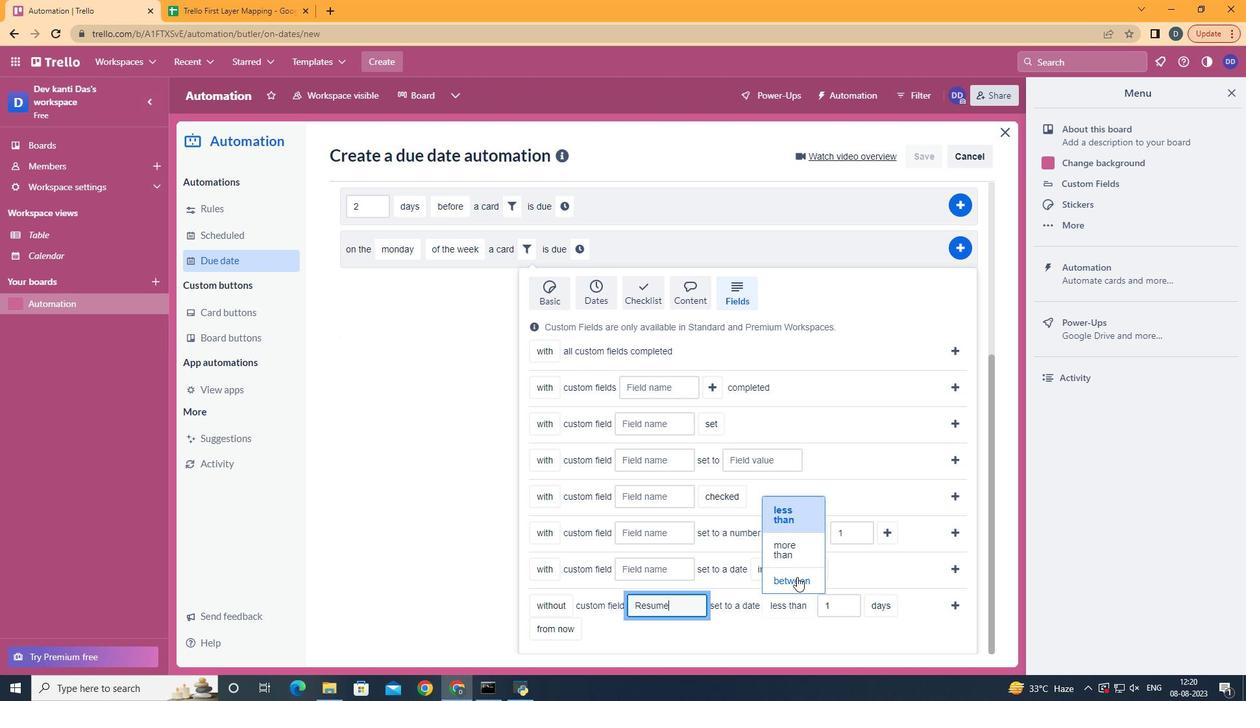 
Action: Mouse pressed left at (798, 578)
Screenshot: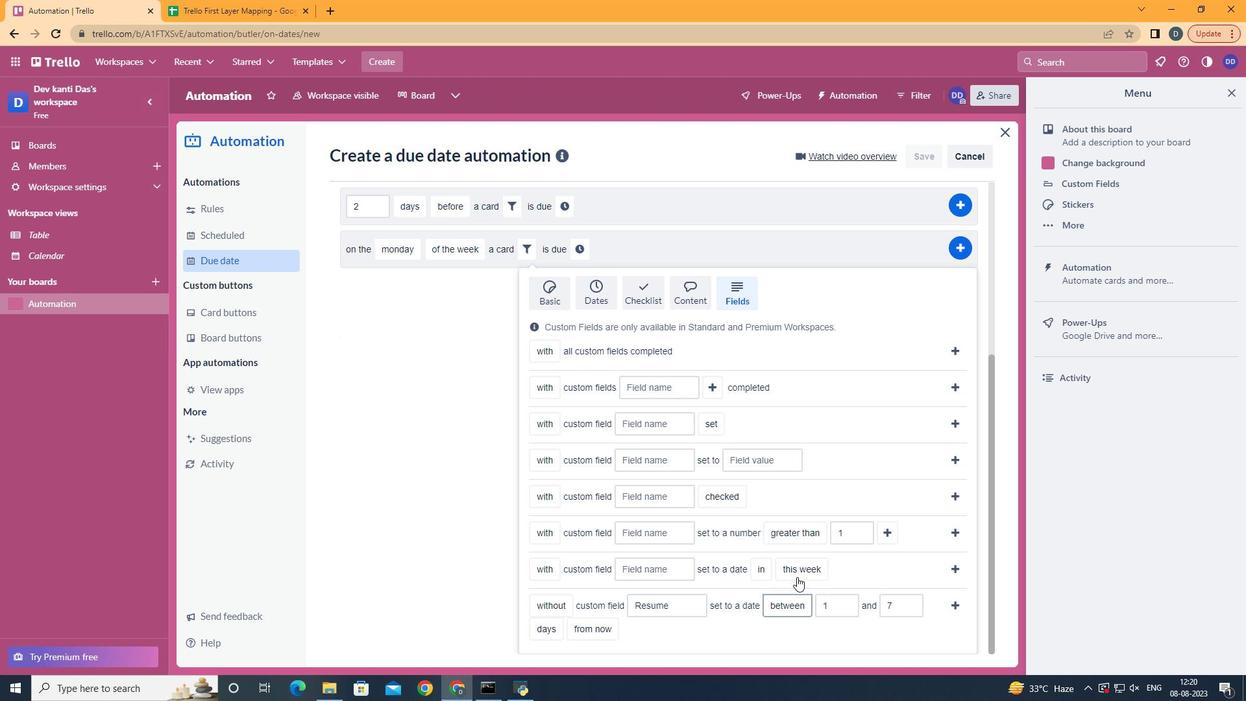 
Action: Mouse moved to (904, 575)
Screenshot: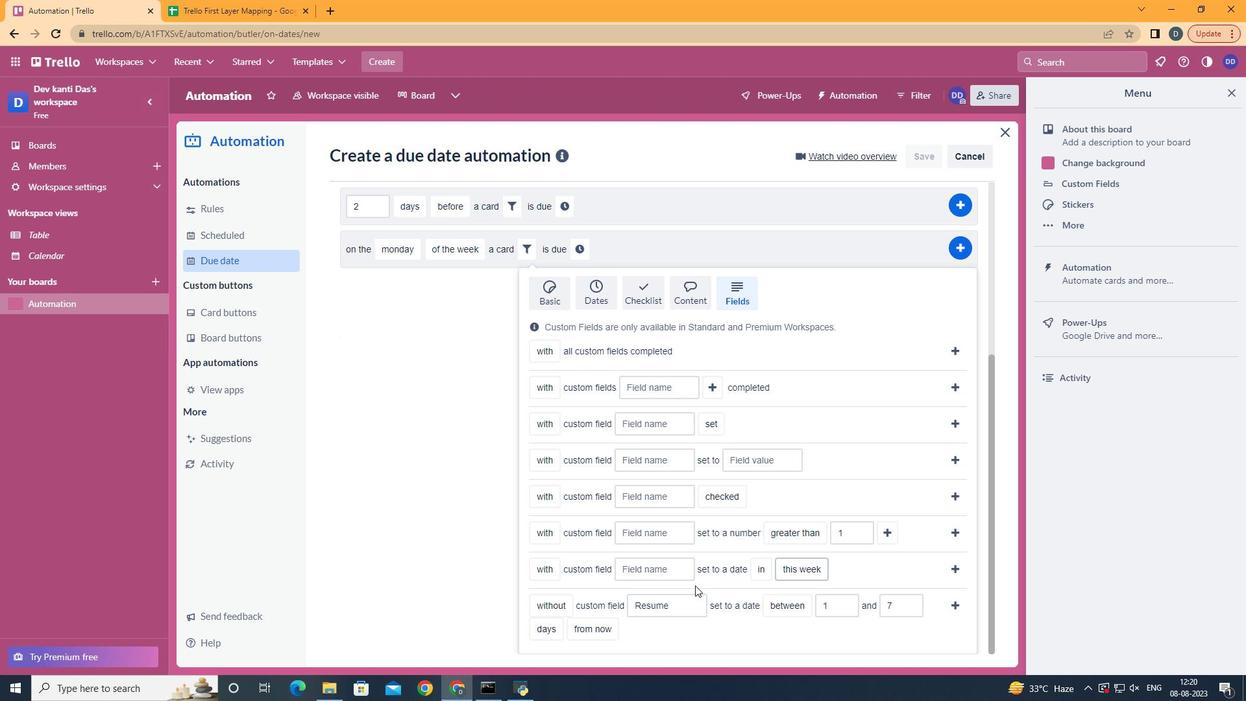 
Action: Mouse scrolled (904, 574) with delta (0, 0)
Screenshot: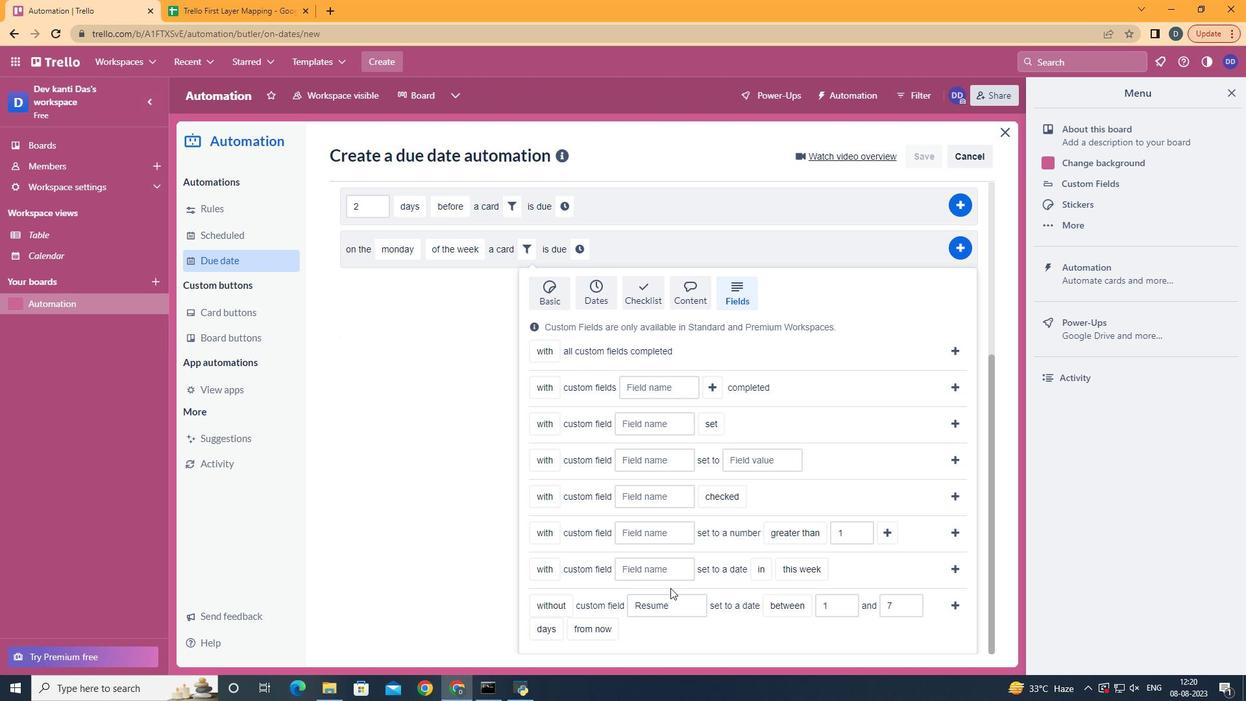 
Action: Mouse scrolled (904, 574) with delta (0, 0)
Screenshot: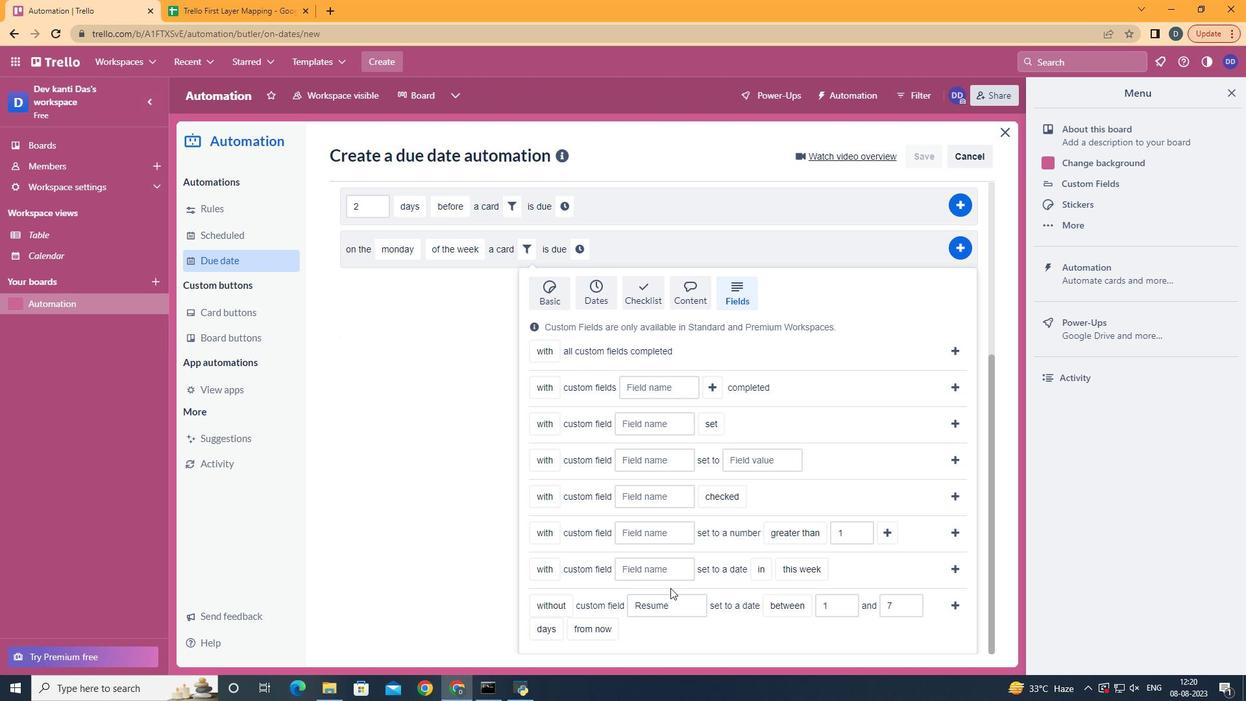 
Action: Mouse scrolled (904, 574) with delta (0, 0)
Screenshot: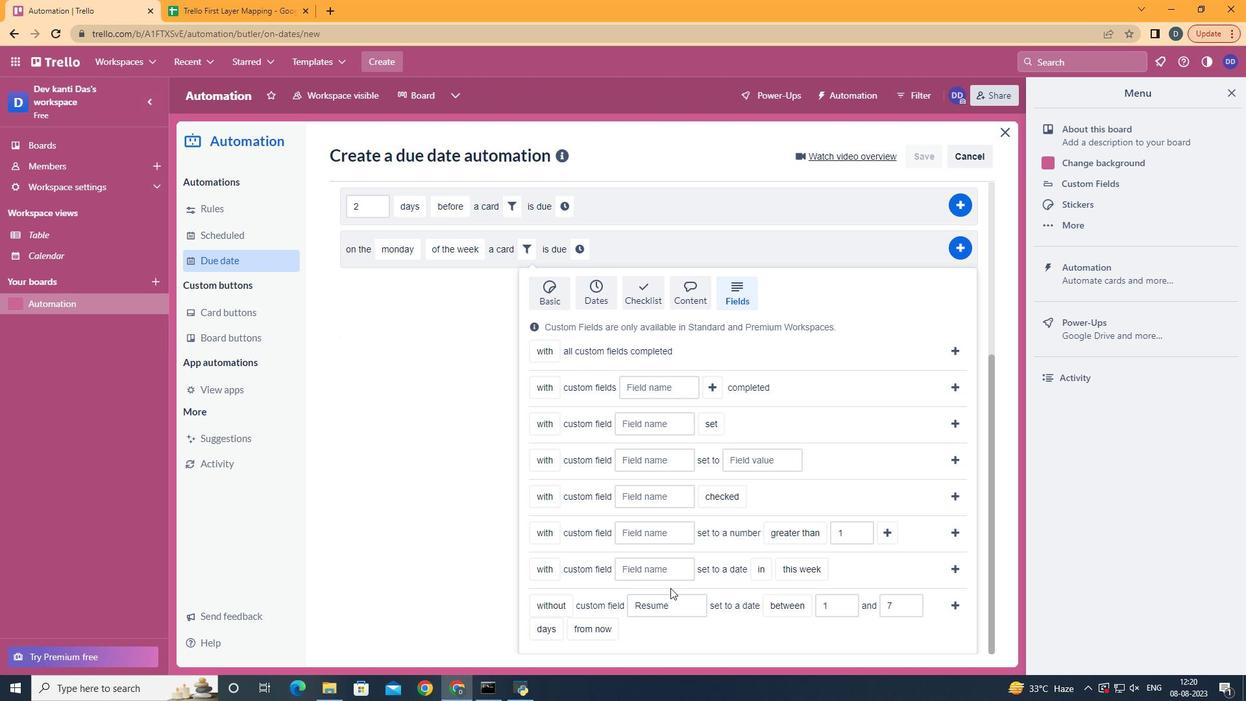 
Action: Mouse moved to (568, 581)
Screenshot: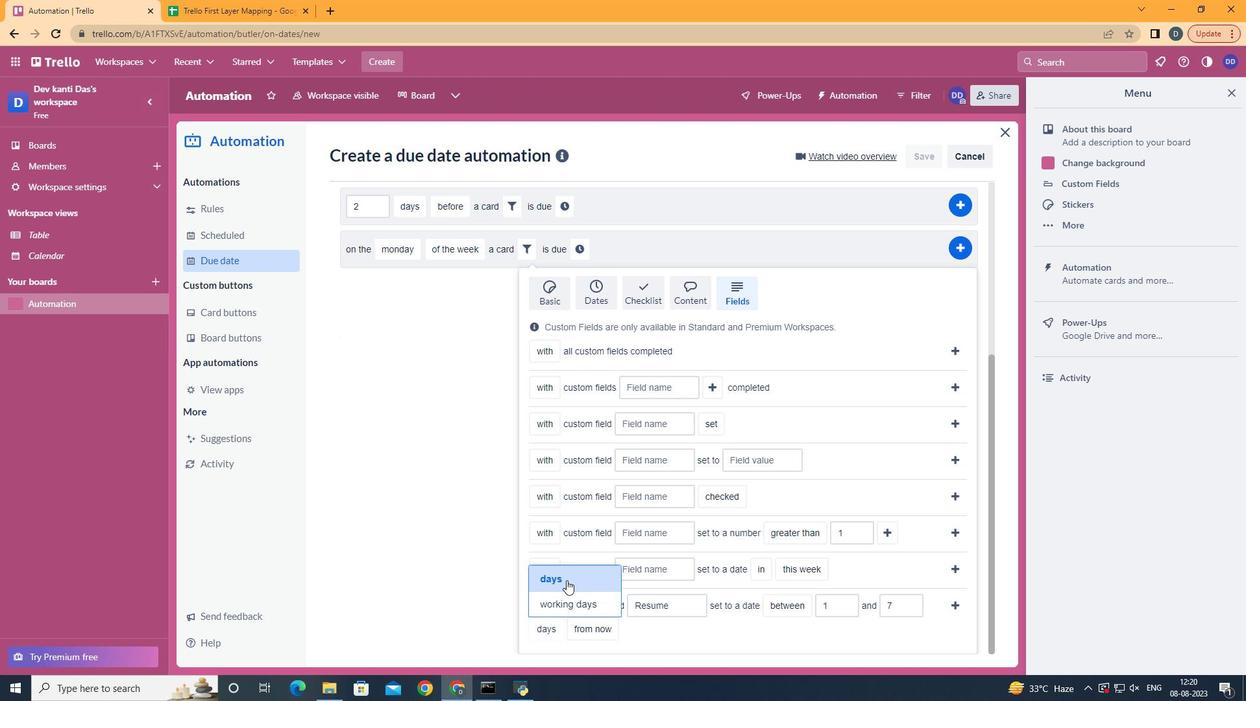 
Action: Mouse pressed left at (568, 581)
Screenshot: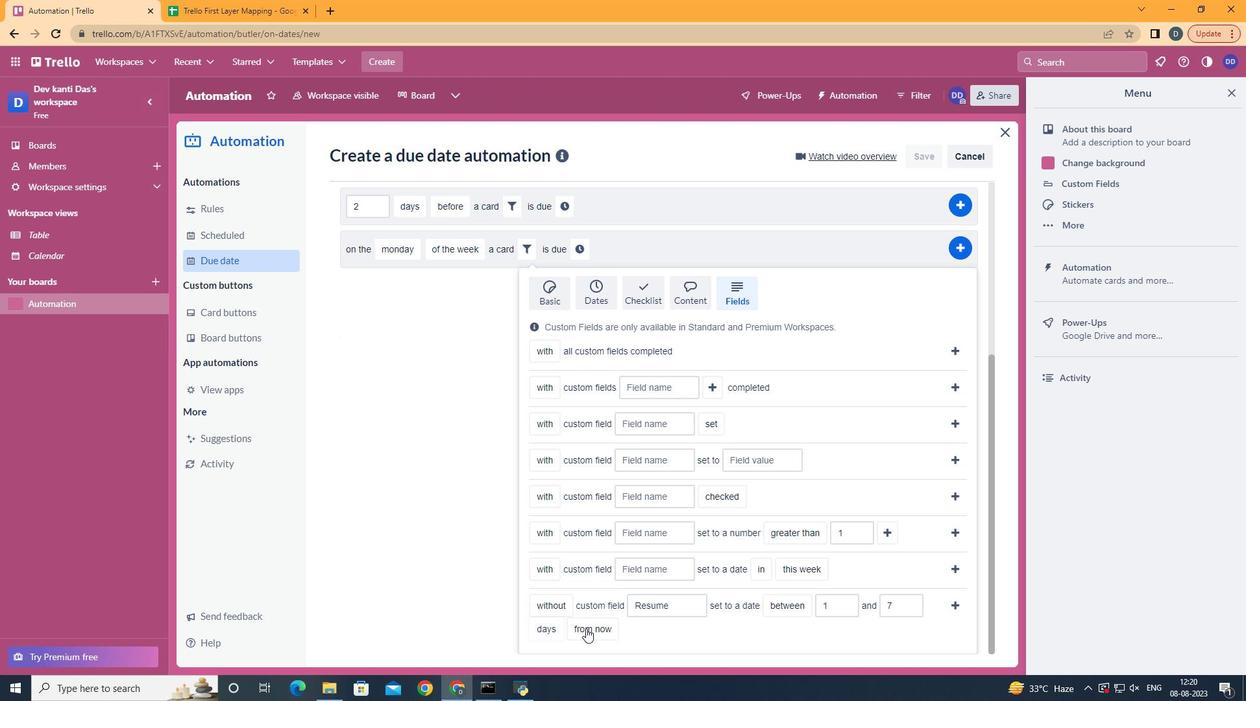 
Action: Mouse moved to (606, 603)
Screenshot: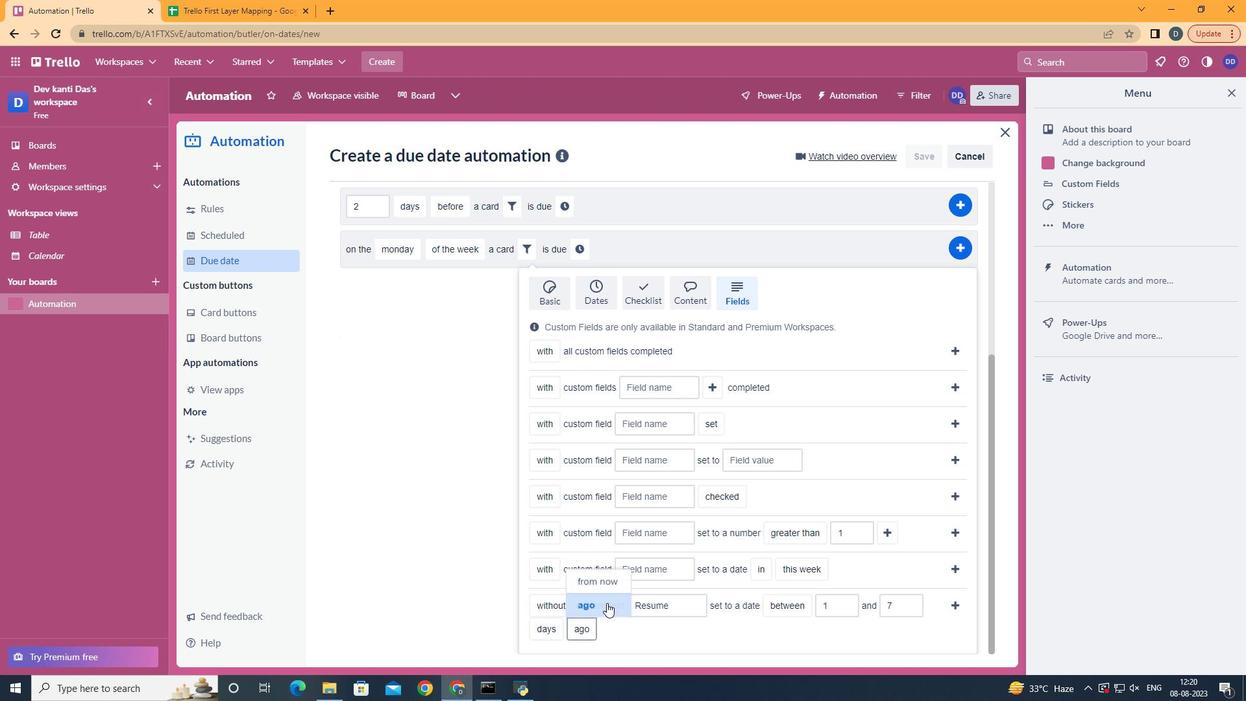 
Action: Mouse pressed left at (606, 603)
Screenshot: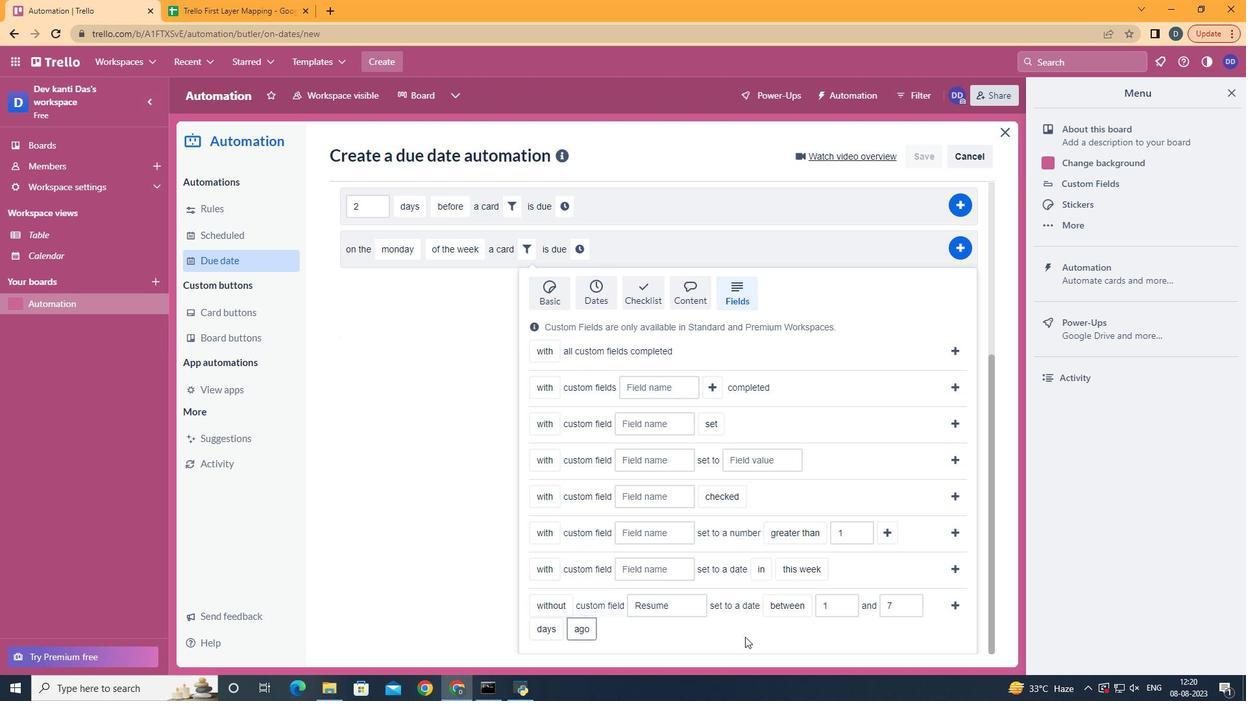 
Action: Mouse moved to (954, 611)
Screenshot: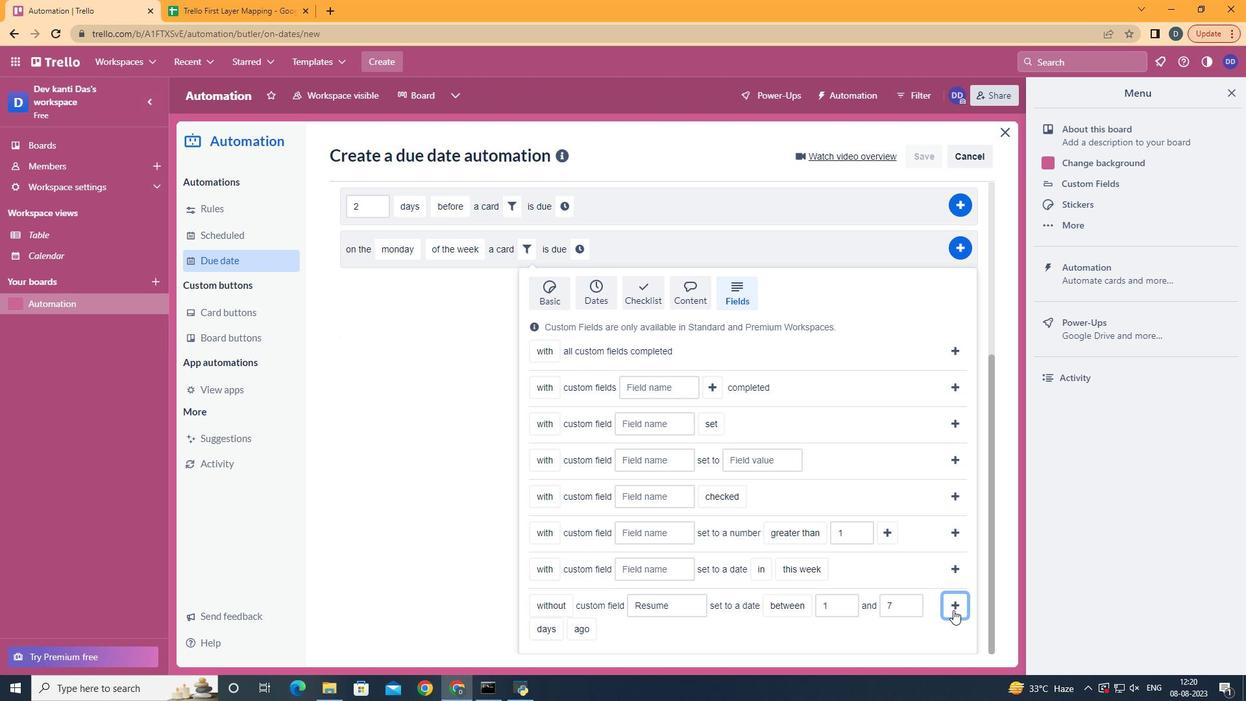 
Action: Mouse pressed left at (954, 611)
Screenshot: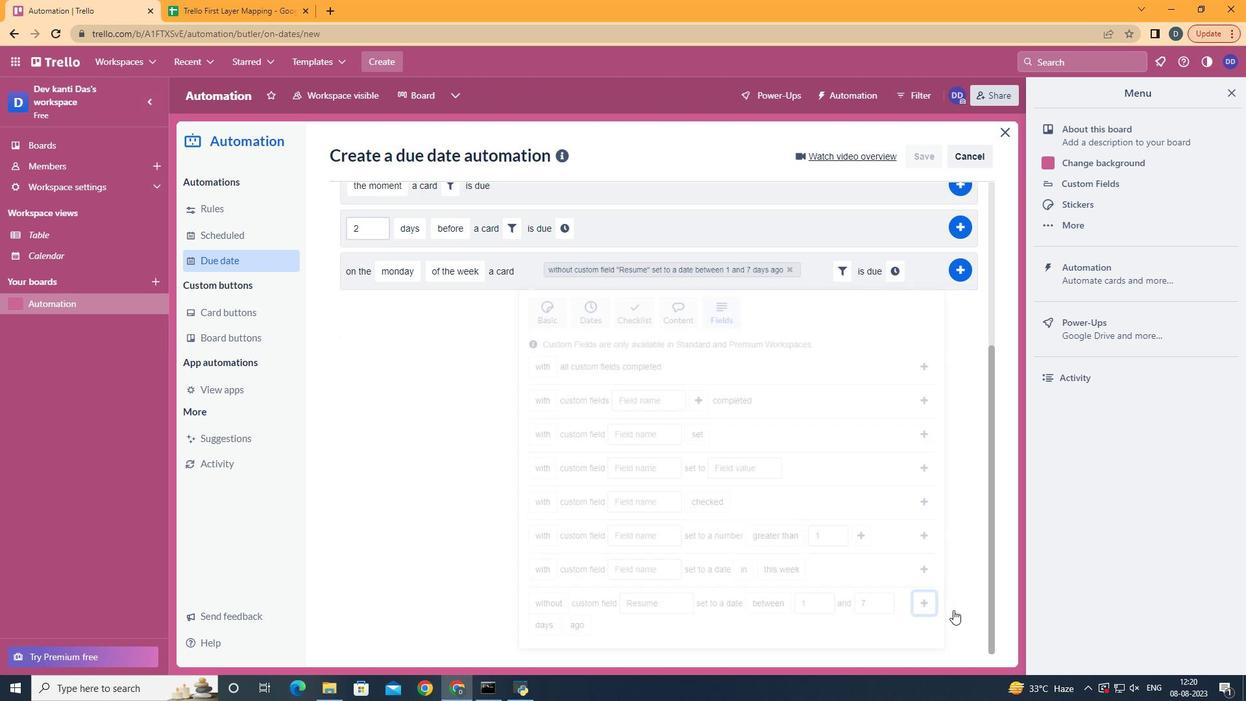 
Action: Mouse moved to (904, 518)
Screenshot: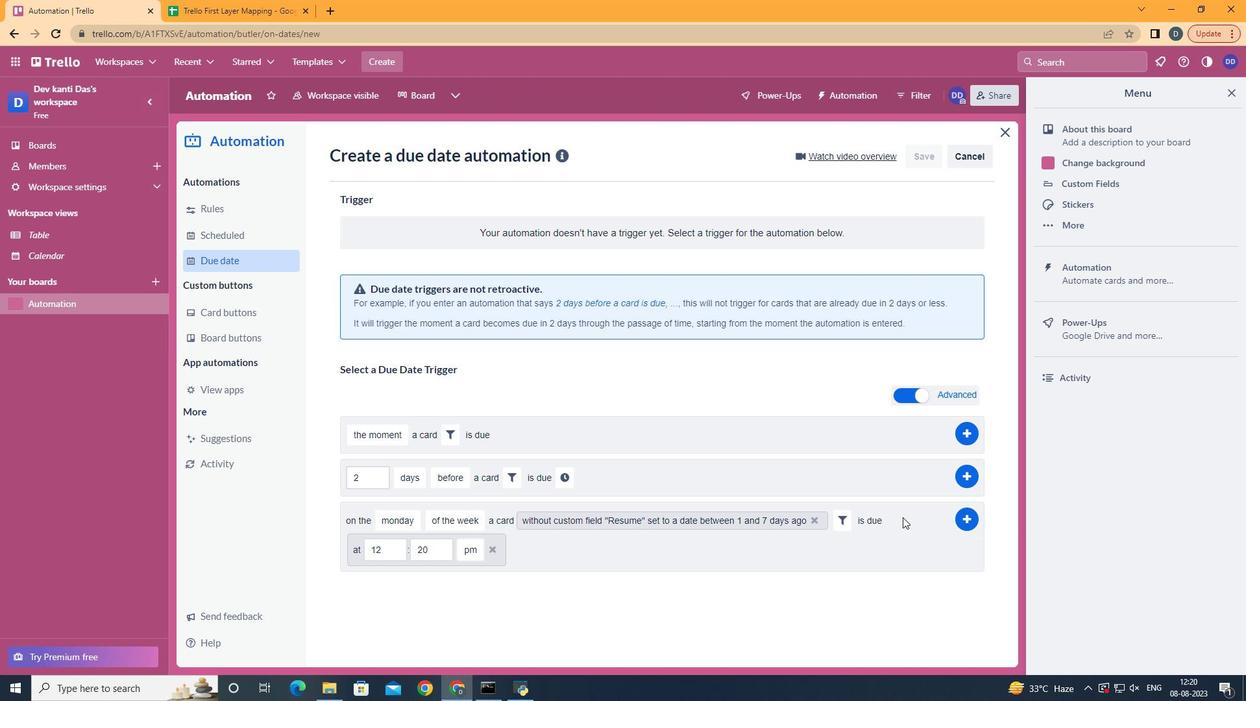 
Action: Mouse pressed left at (904, 518)
Screenshot: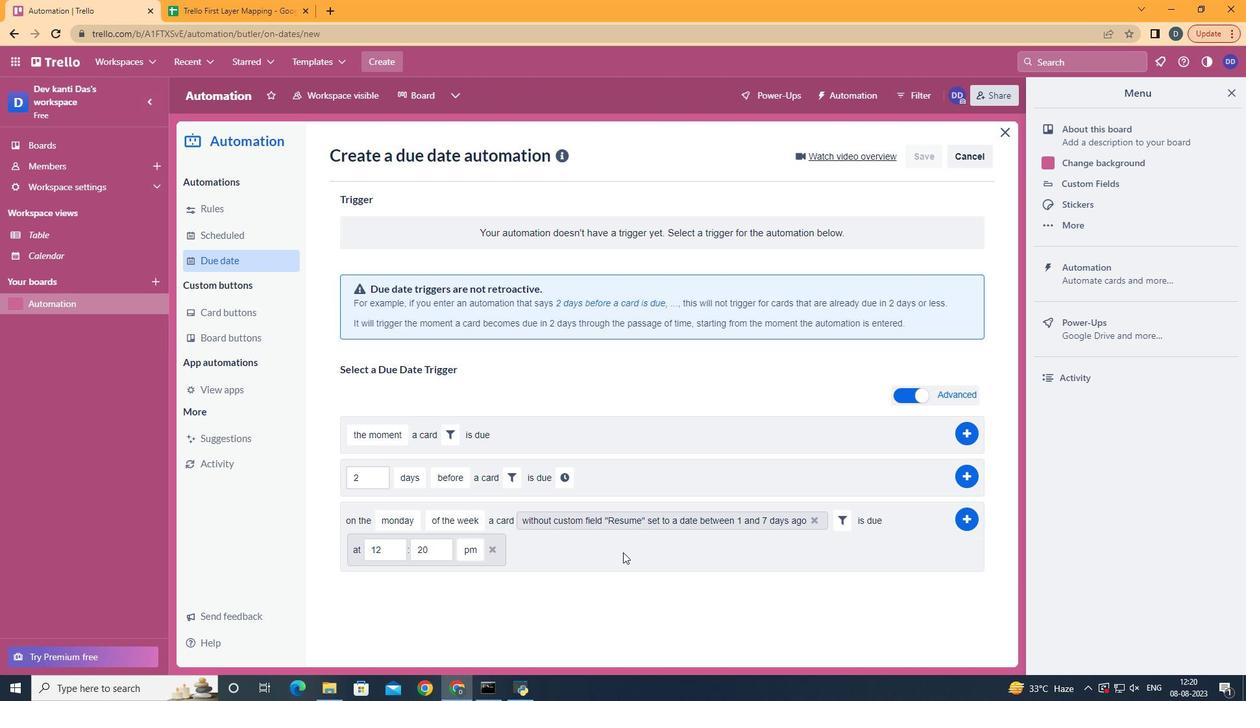 
Action: Mouse moved to (394, 558)
Screenshot: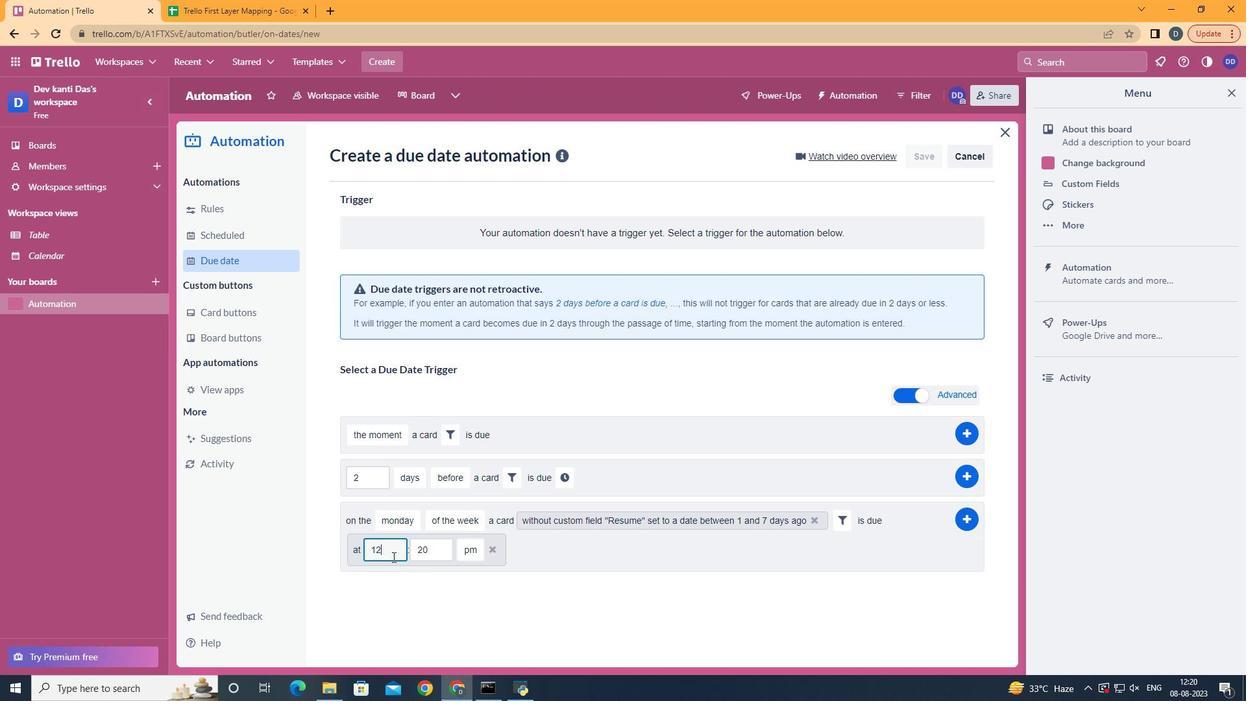 
Action: Mouse pressed left at (394, 558)
Screenshot: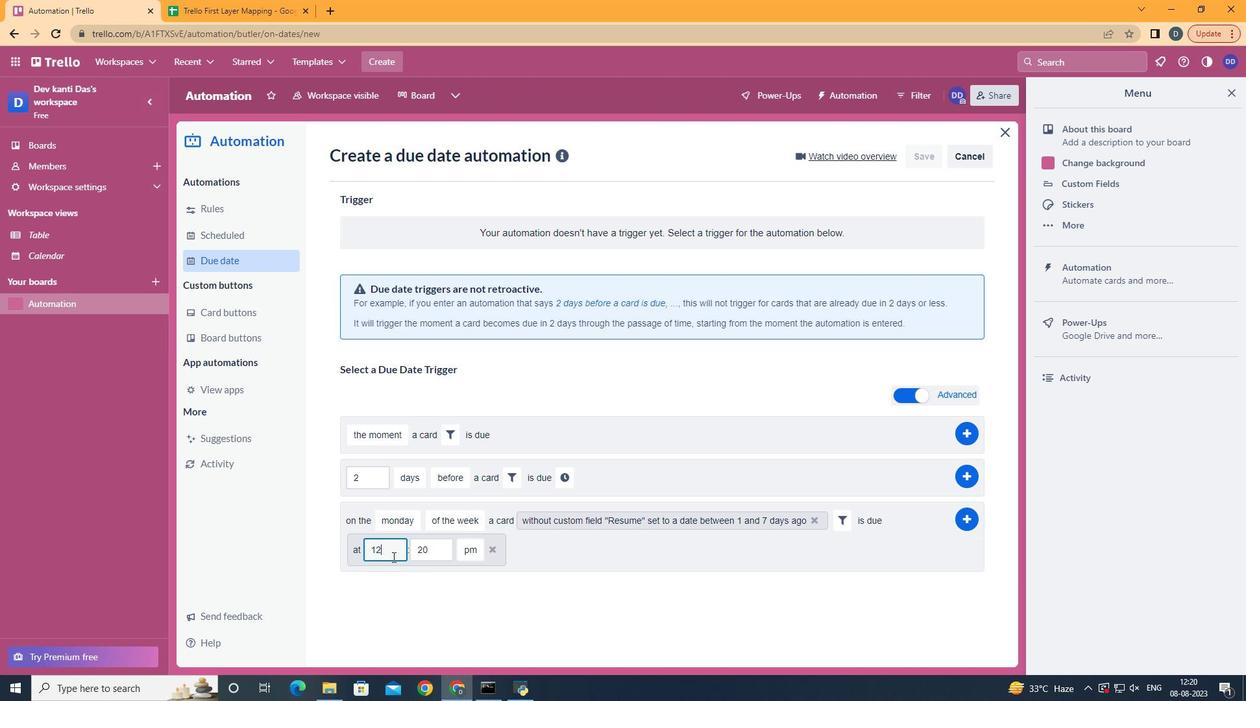 
Action: Key pressed <Key.backspace>1
Screenshot: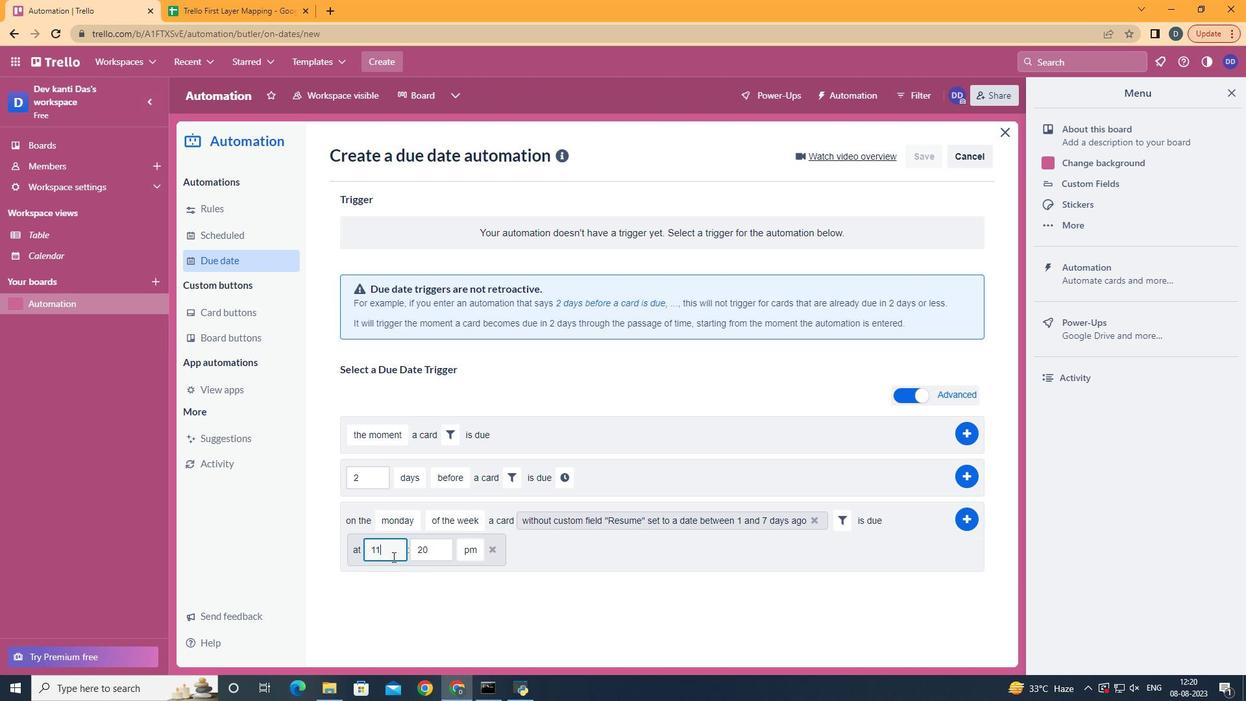 
Action: Mouse moved to (444, 559)
Screenshot: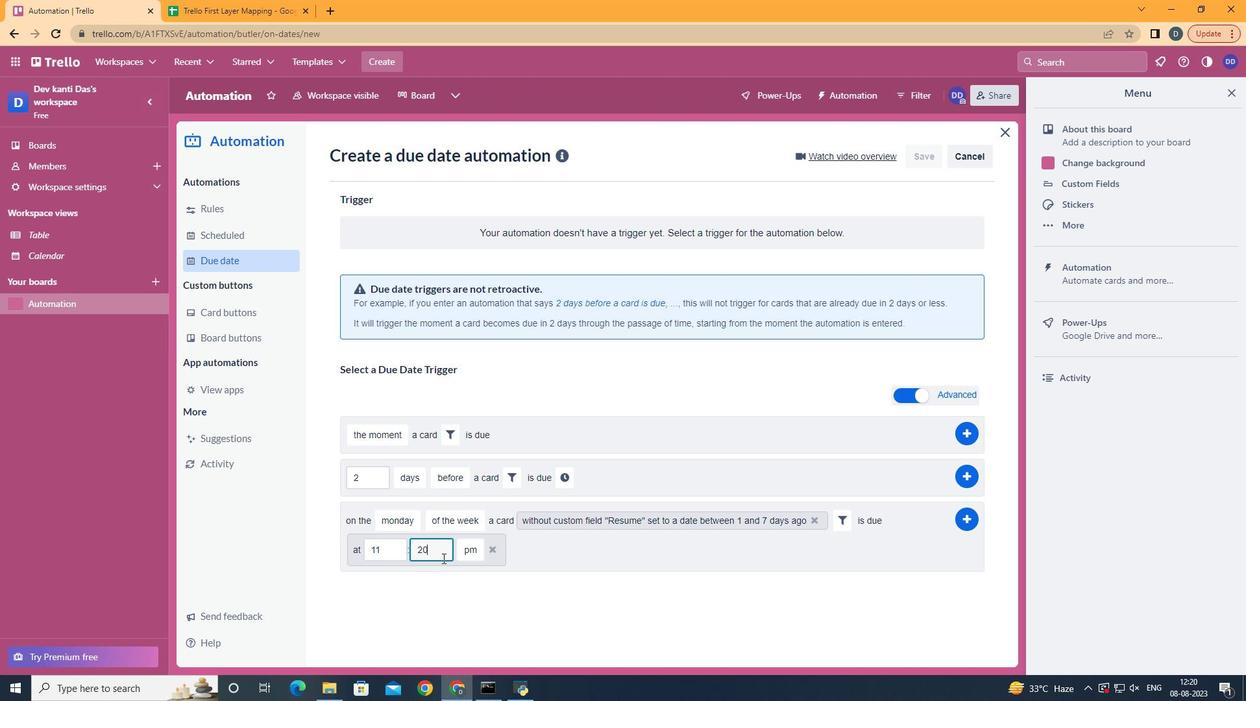 
Action: Mouse pressed left at (444, 559)
Screenshot: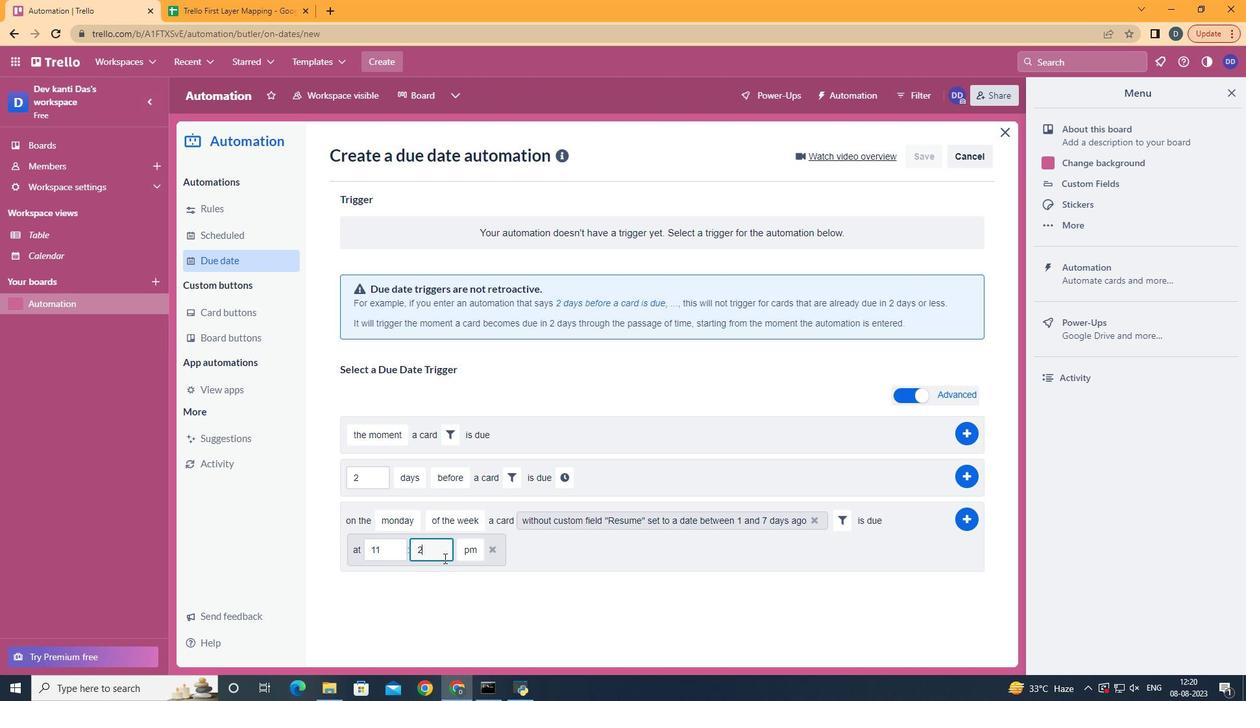 
Action: Mouse moved to (444, 559)
Screenshot: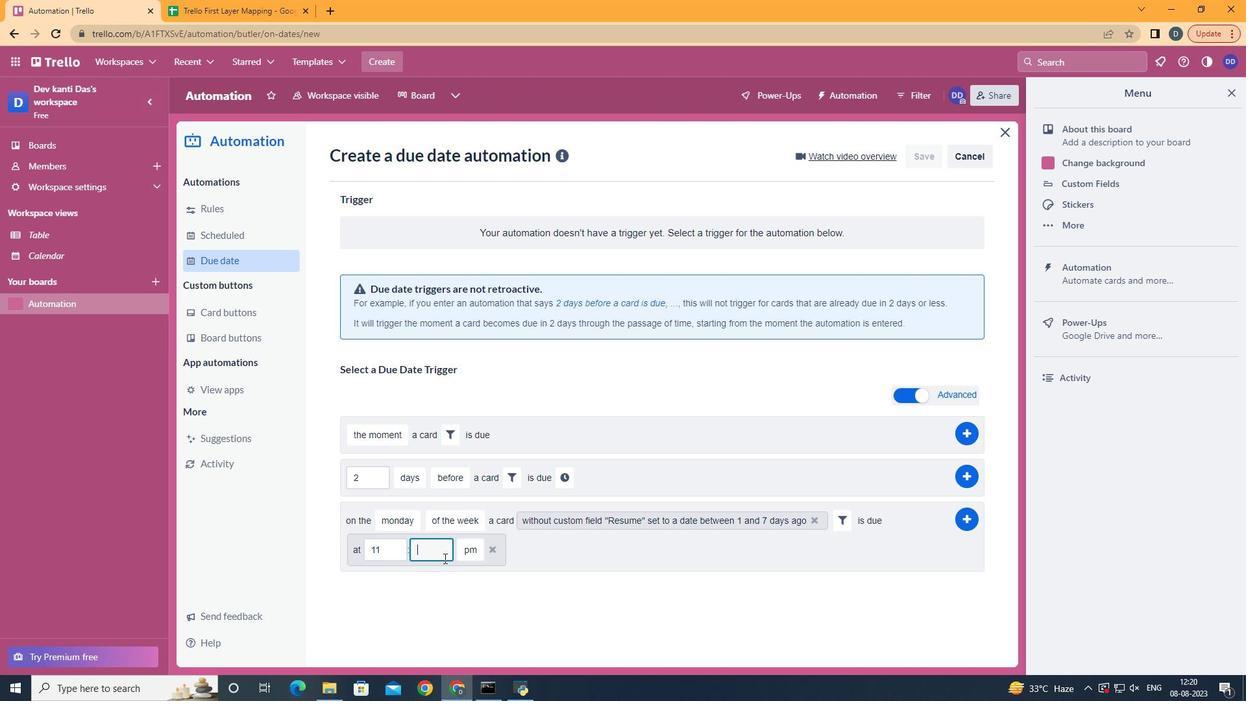 
Action: Key pressed <Key.backspace>
Screenshot: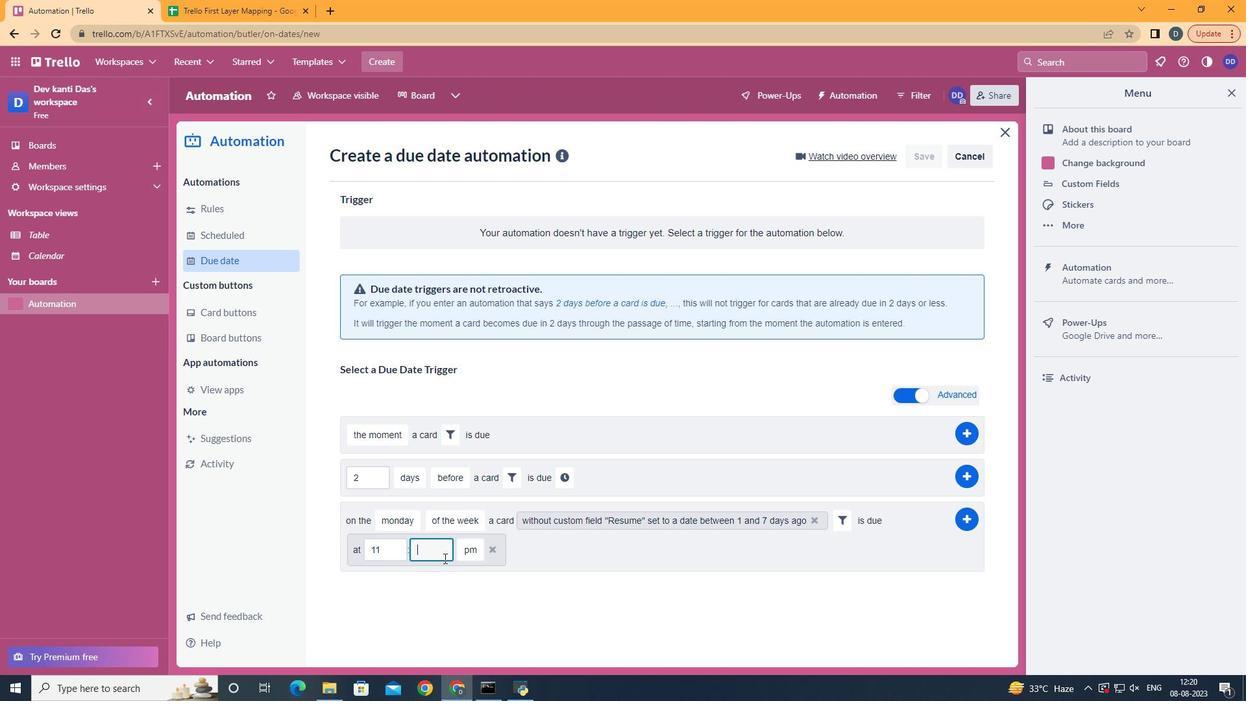
Action: Mouse moved to (445, 559)
Screenshot: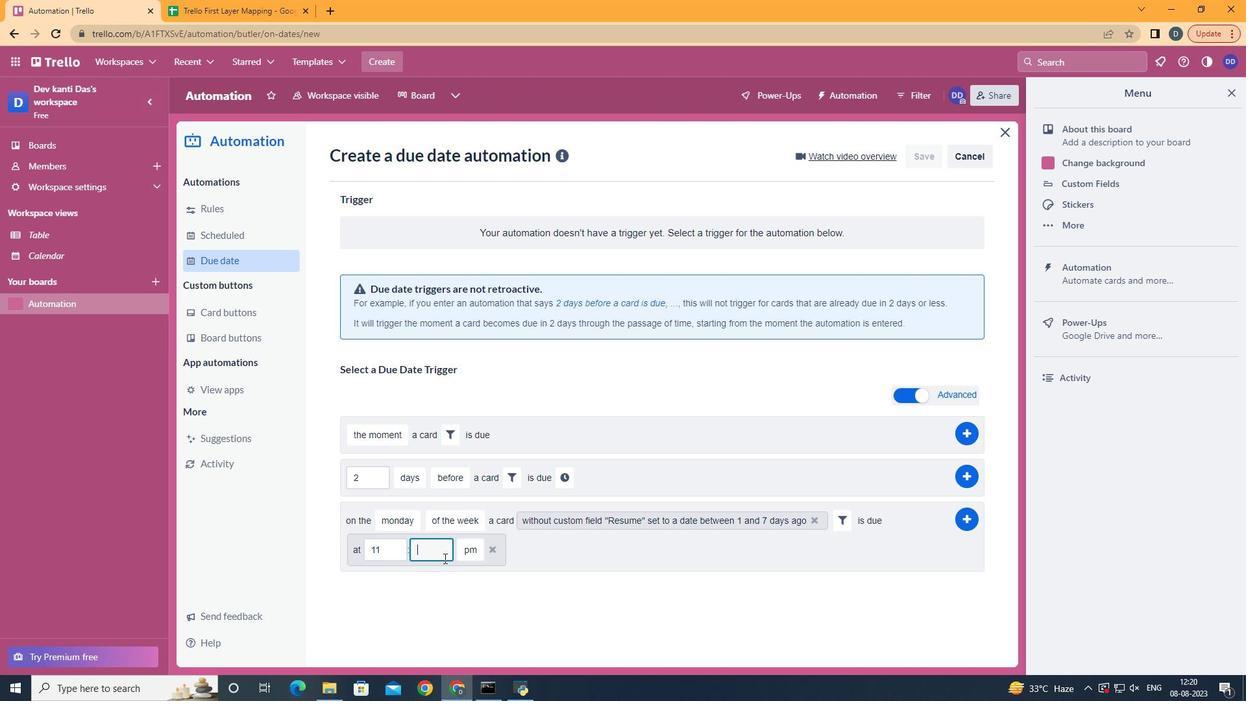 
Action: Key pressed <Key.backspace>00
Screenshot: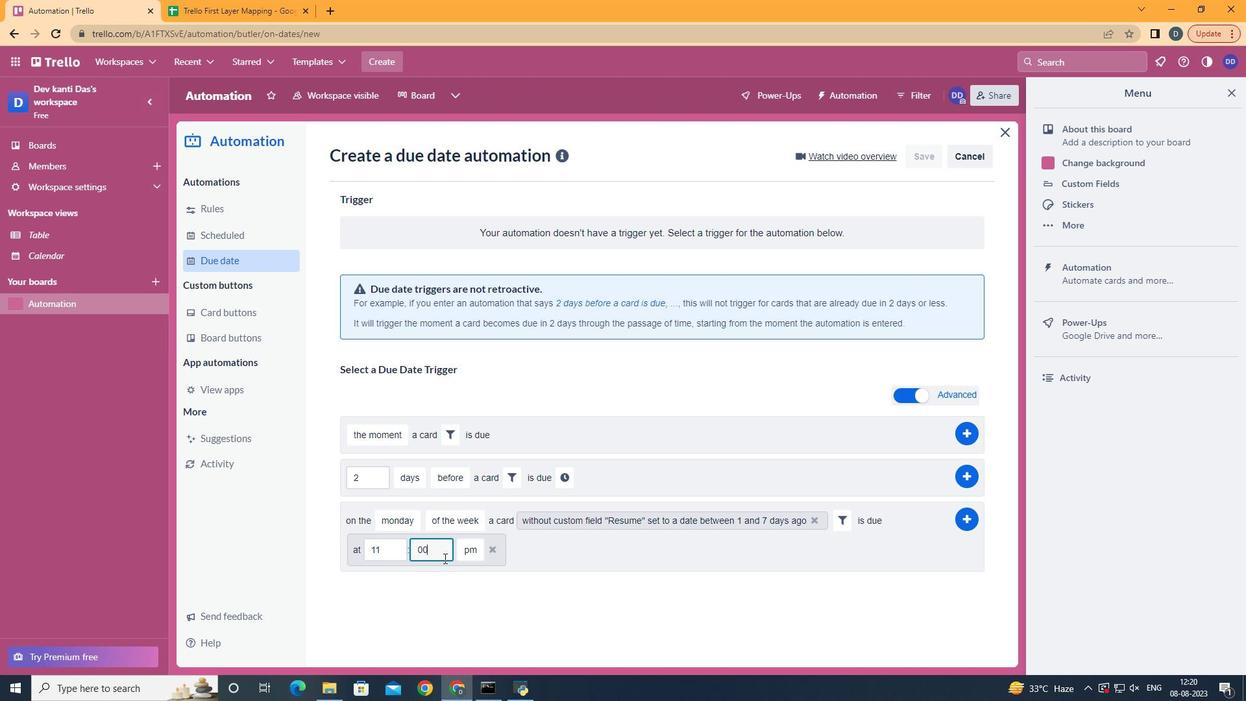 
Action: Mouse moved to (468, 573)
Screenshot: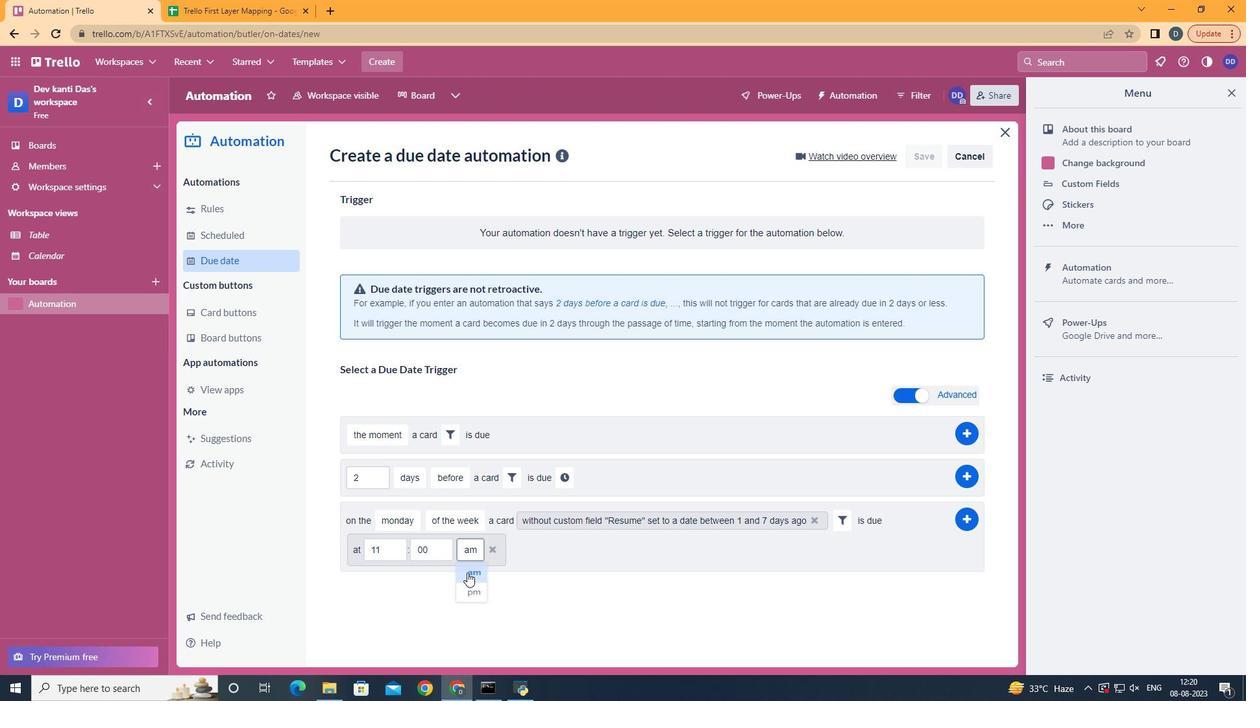 
Action: Mouse pressed left at (468, 573)
Screenshot: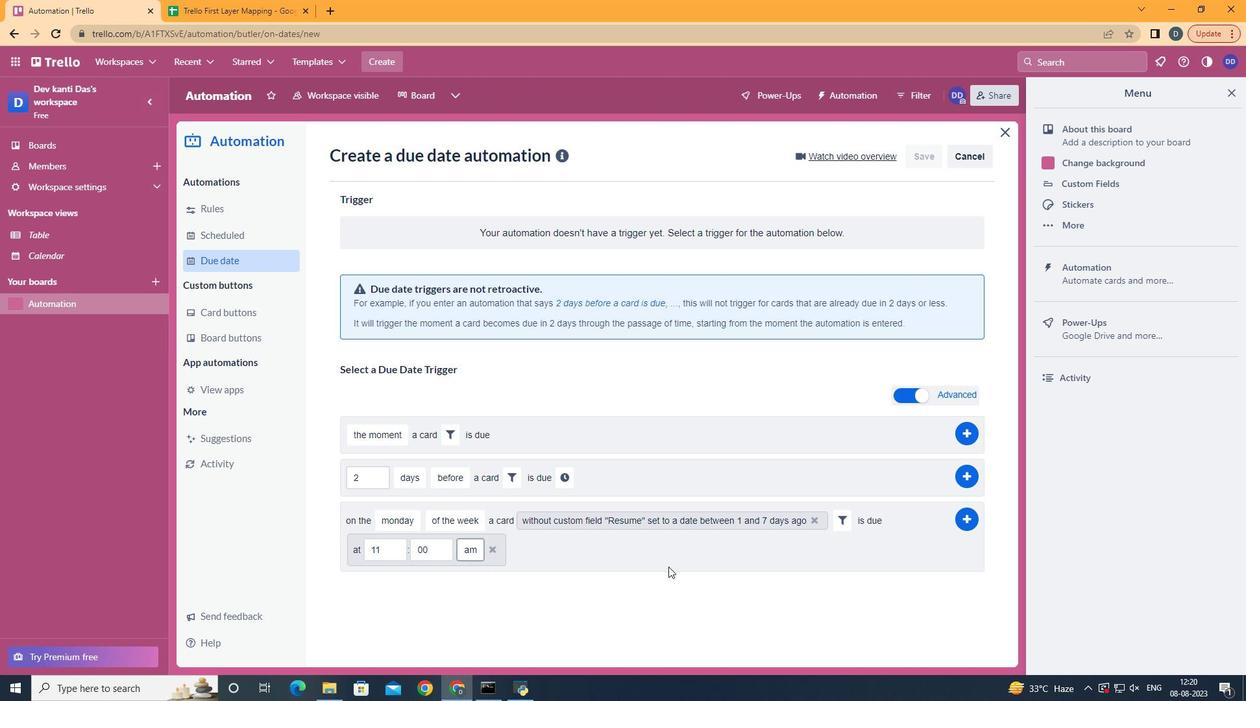 
Action: Mouse moved to (964, 521)
Screenshot: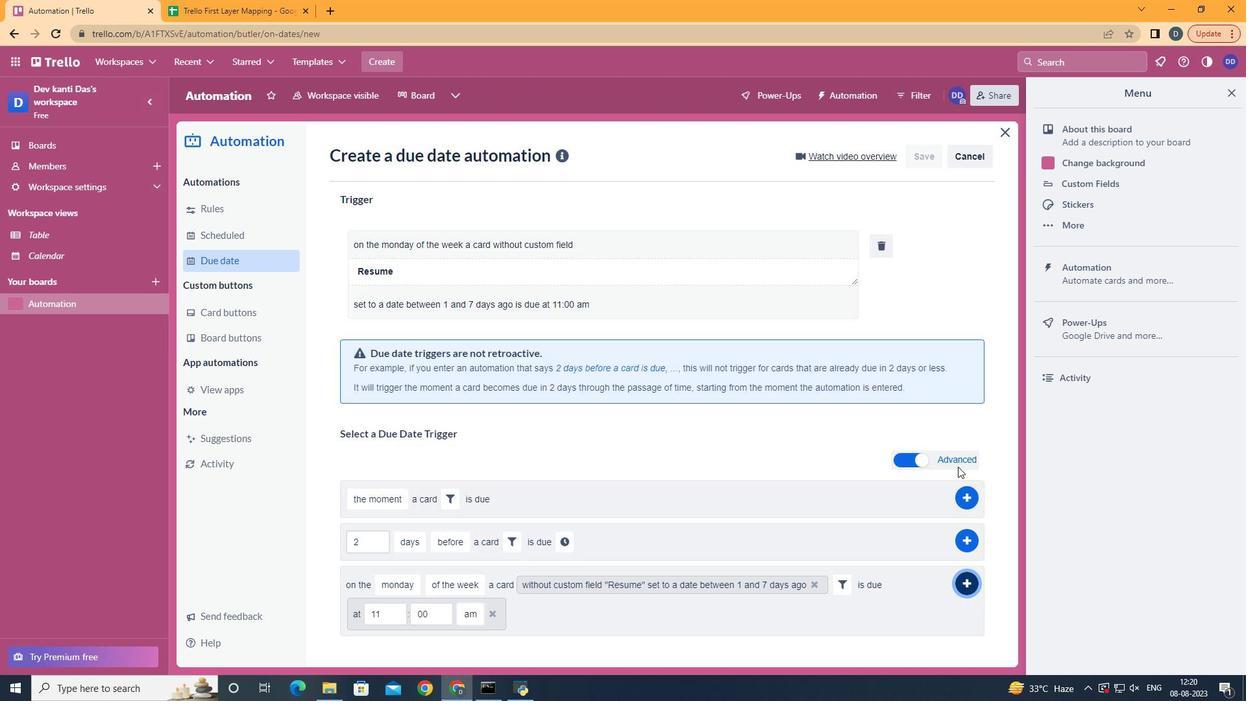 
Action: Mouse pressed left at (964, 521)
Screenshot: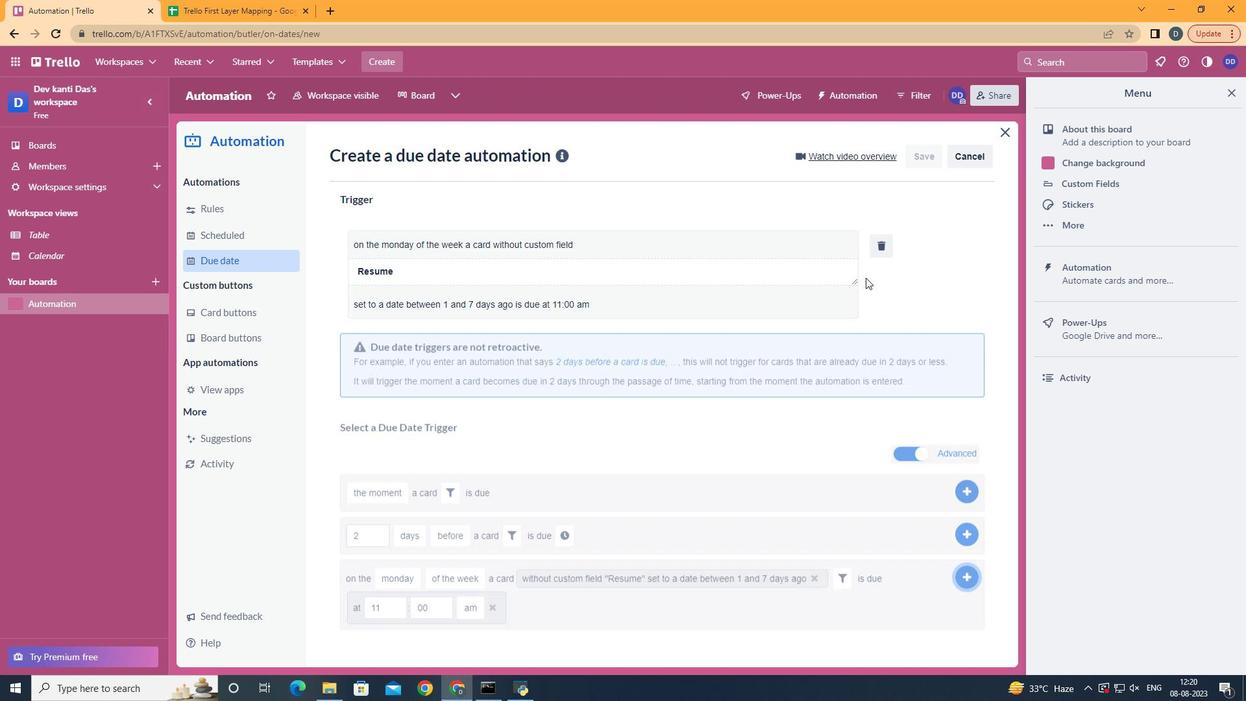 
Action: Mouse moved to (730, 281)
Screenshot: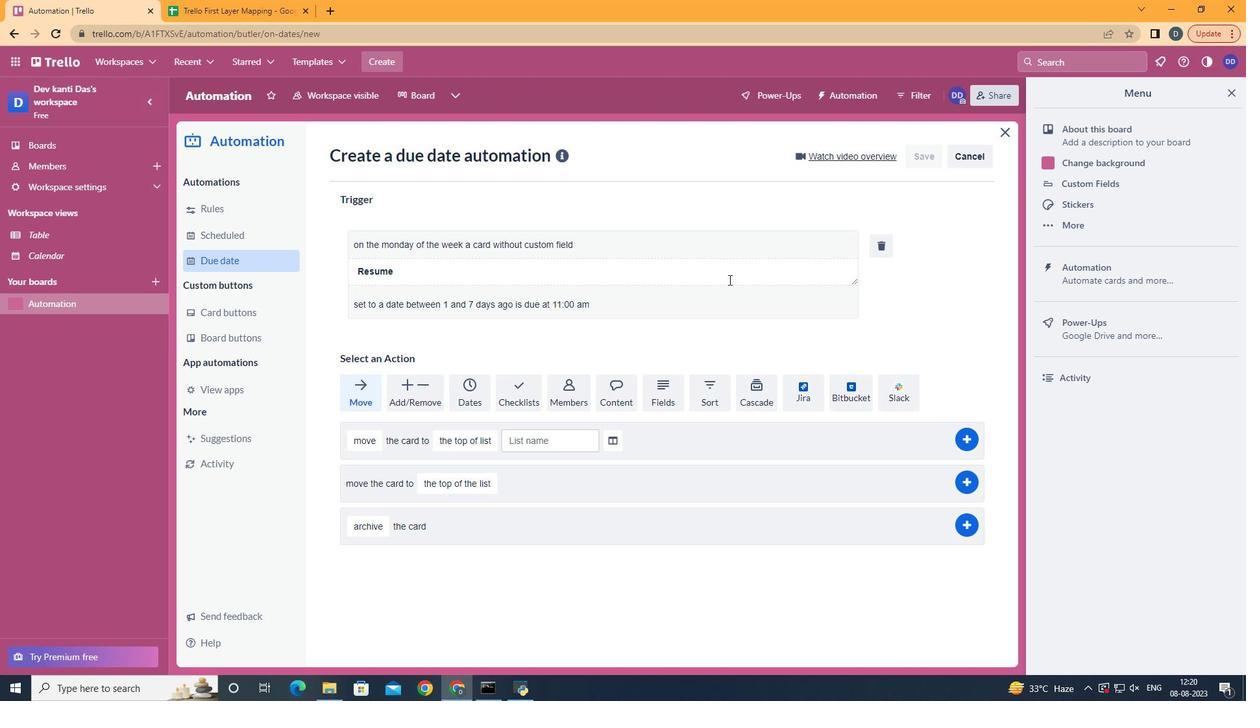 
